 Task: Find a one-way flight from Aswan to San Jose for 4 passengers in premium economy on December 20, using British Airways, departing between 10:00 AM and 12:00 AM.
Action: Mouse moved to (280, 217)
Screenshot: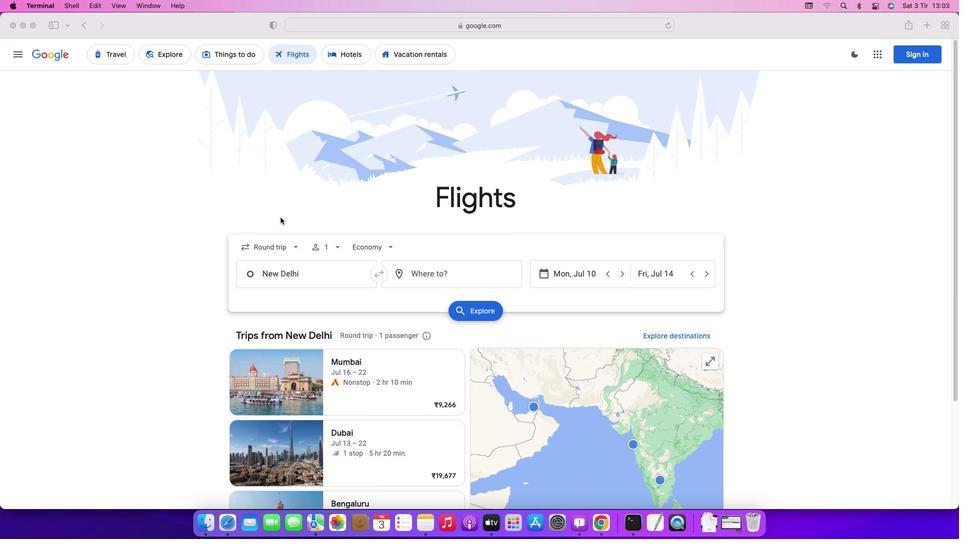 
Action: Mouse pressed left at (280, 217)
Screenshot: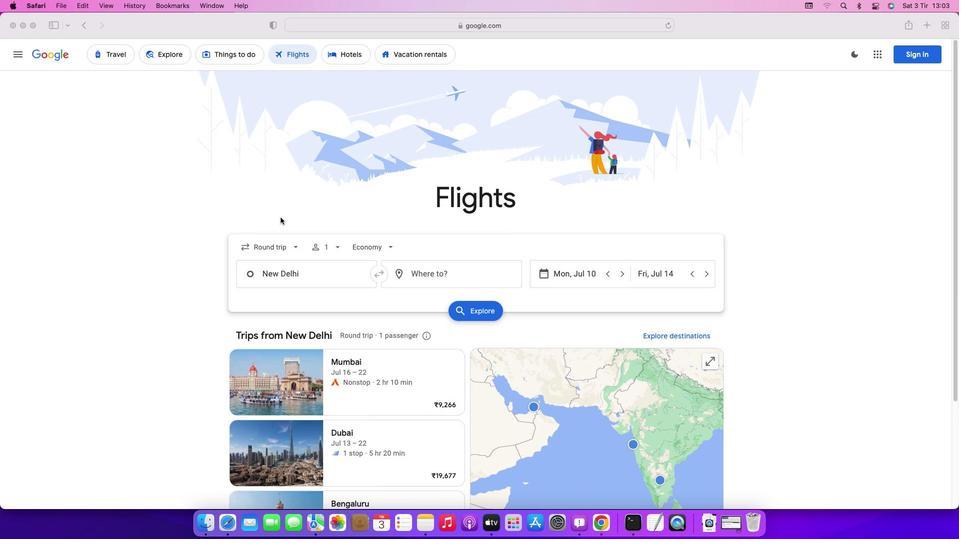 
Action: Mouse moved to (279, 243)
Screenshot: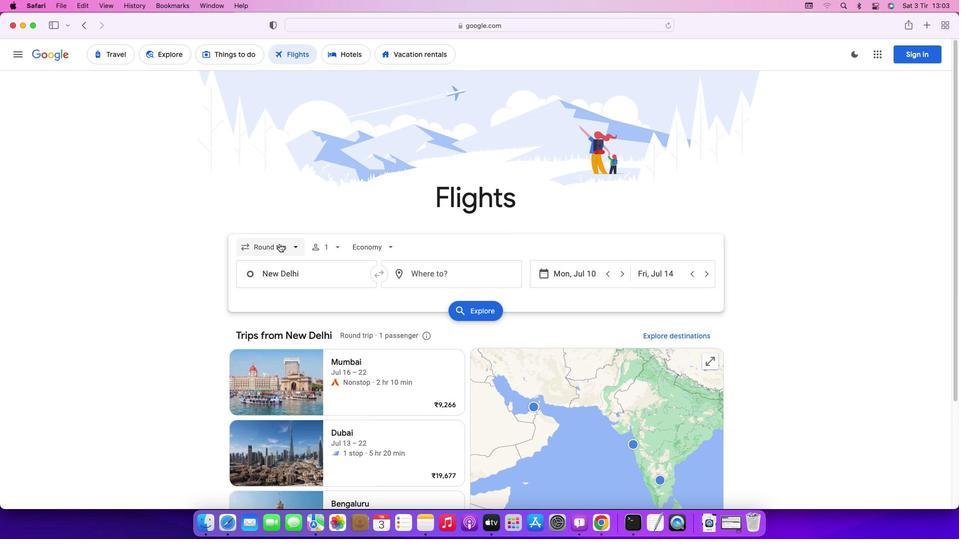 
Action: Mouse pressed left at (279, 243)
Screenshot: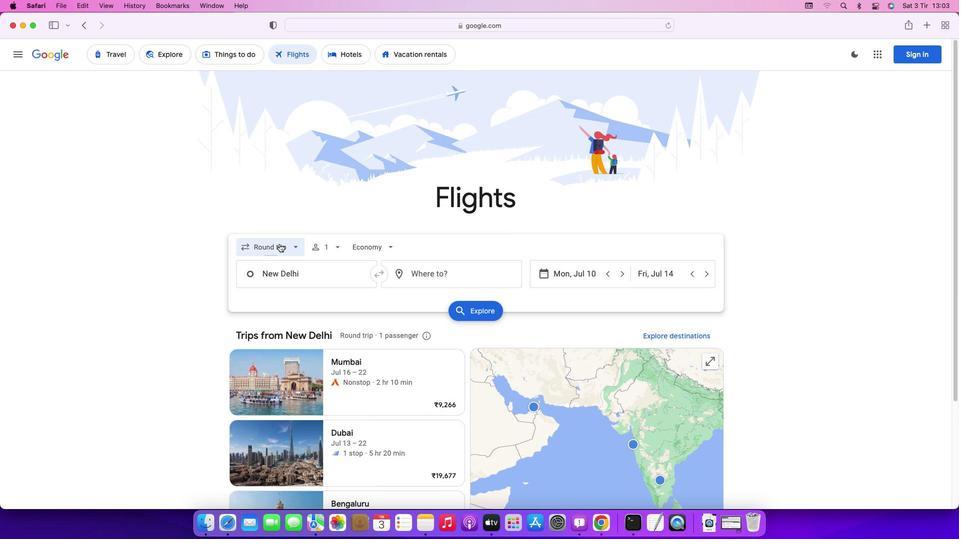 
Action: Mouse moved to (276, 297)
Screenshot: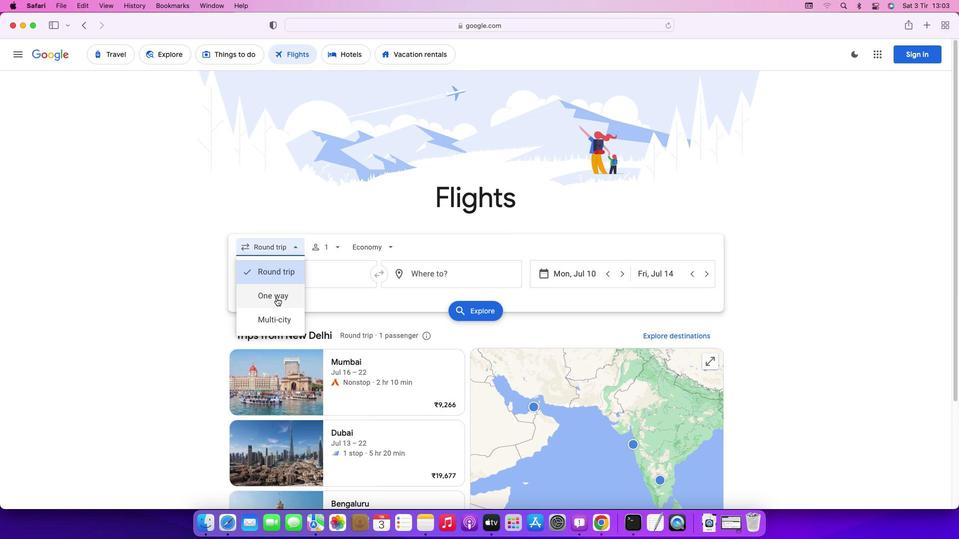 
Action: Mouse pressed left at (276, 297)
Screenshot: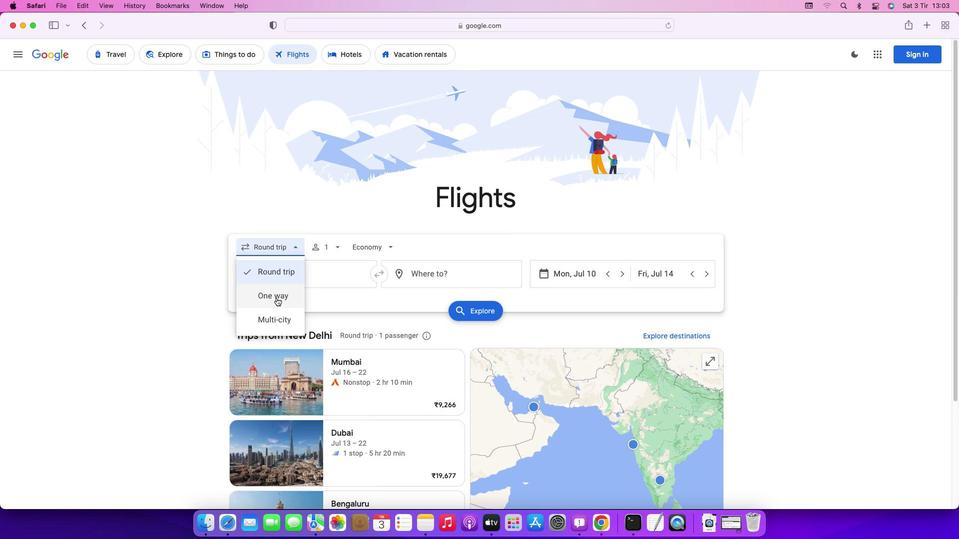 
Action: Mouse moved to (322, 247)
Screenshot: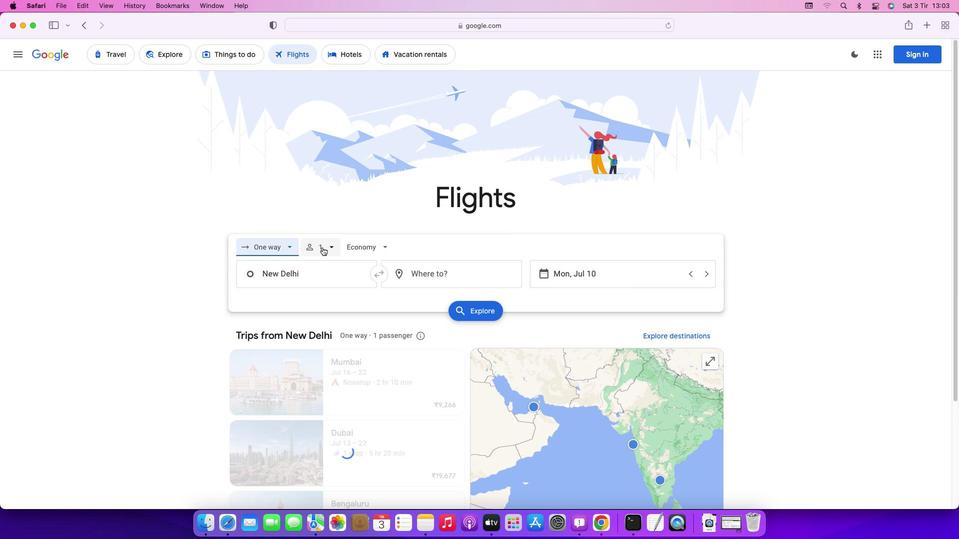 
Action: Mouse pressed left at (322, 247)
Screenshot: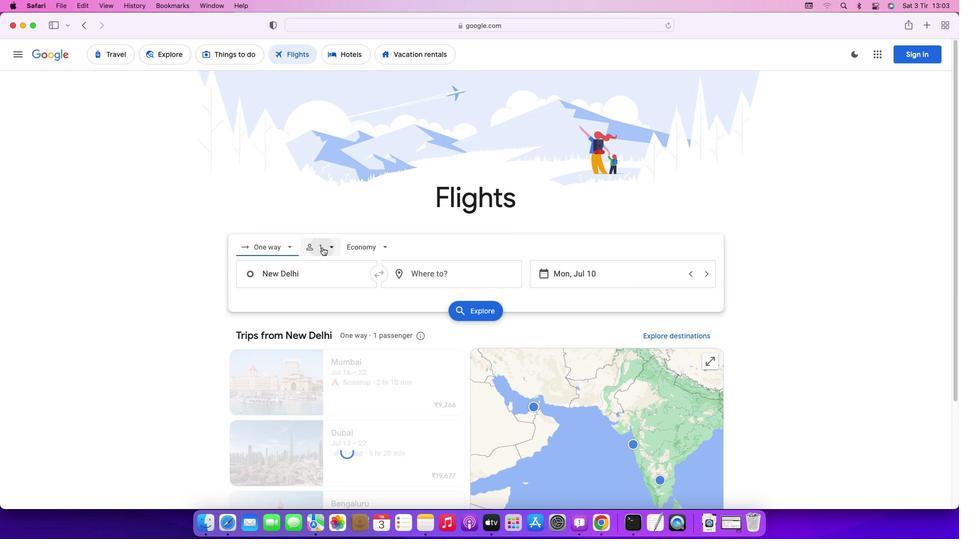 
Action: Mouse moved to (405, 272)
Screenshot: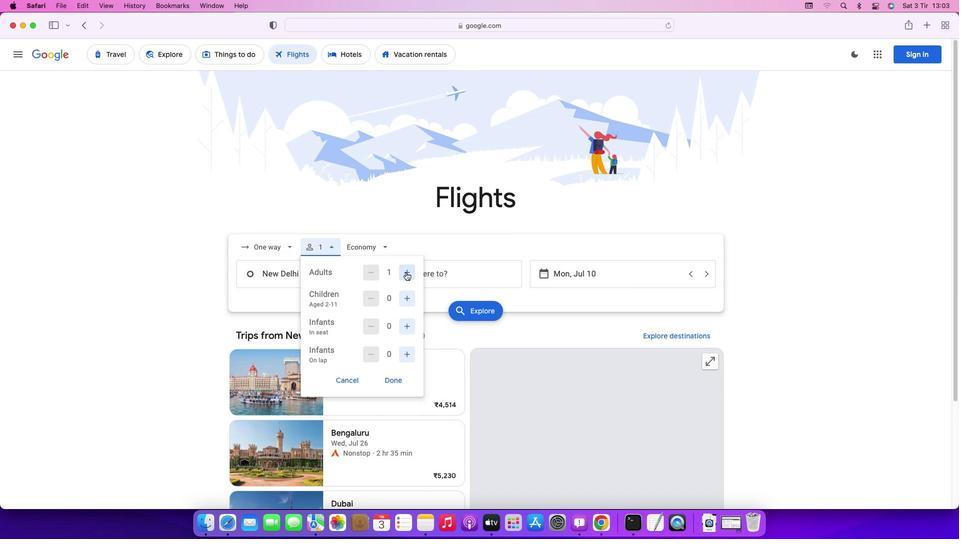 
Action: Mouse pressed left at (405, 272)
Screenshot: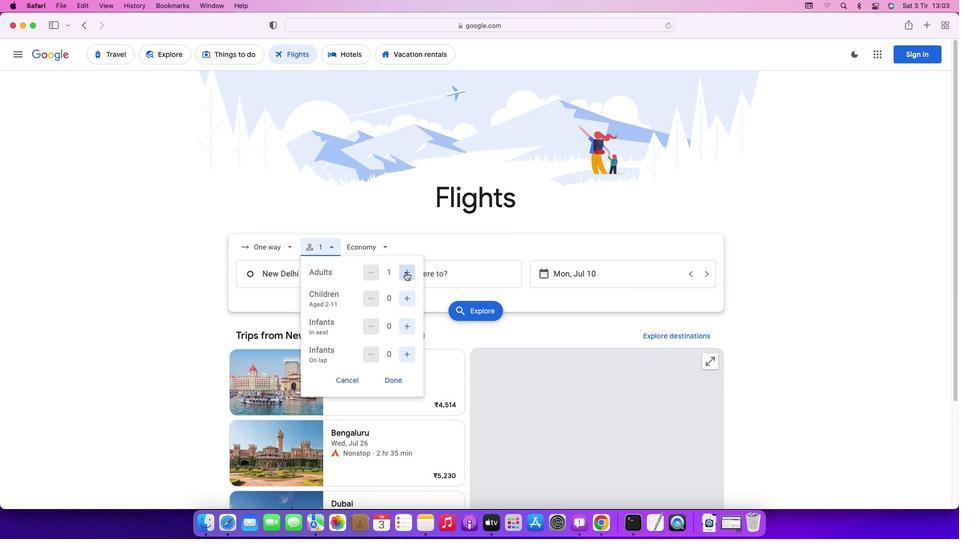 
Action: Mouse moved to (407, 298)
Screenshot: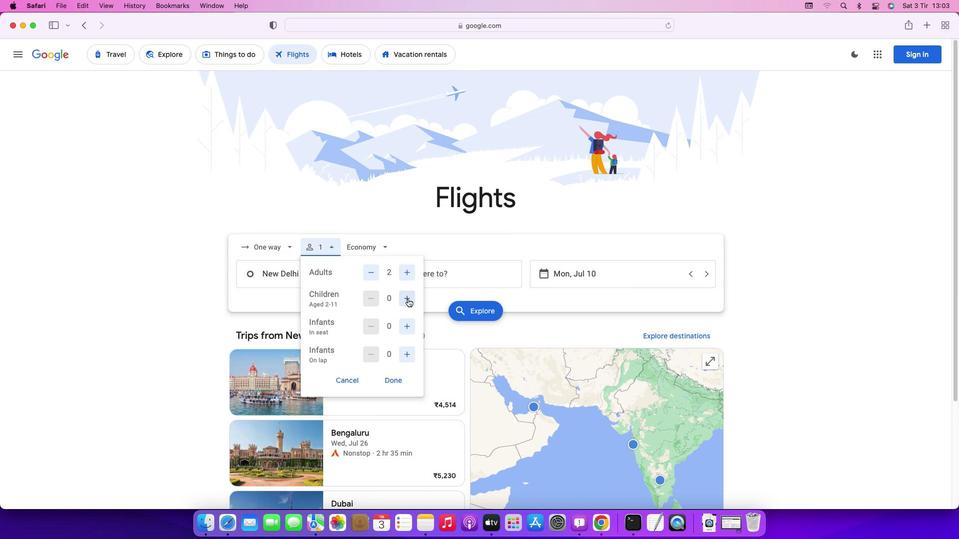
Action: Mouse pressed left at (407, 298)
Screenshot: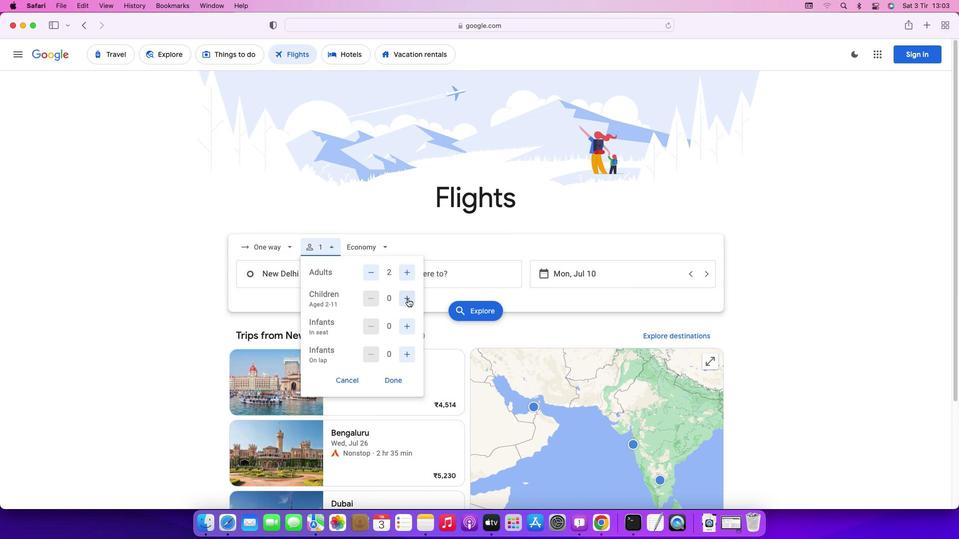 
Action: Mouse pressed left at (407, 298)
Screenshot: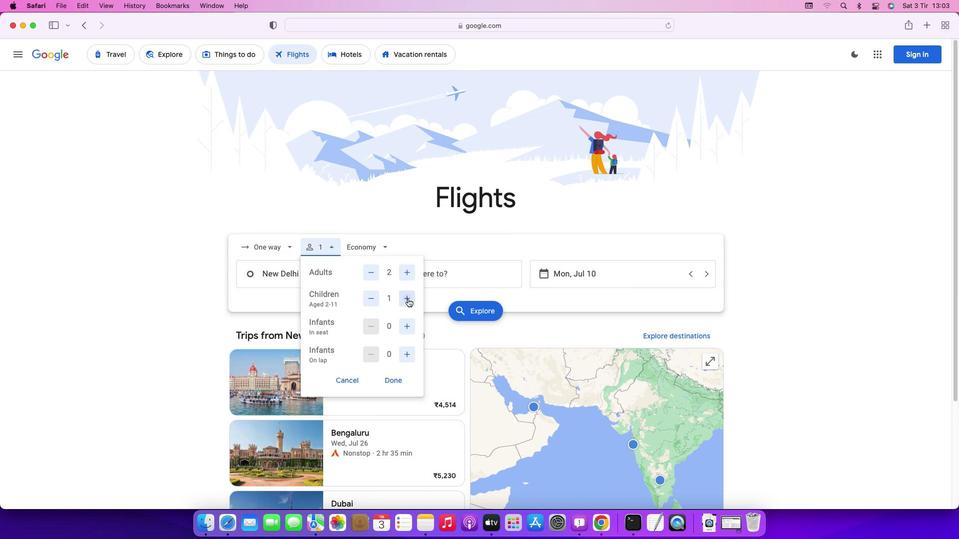 
Action: Mouse moved to (397, 383)
Screenshot: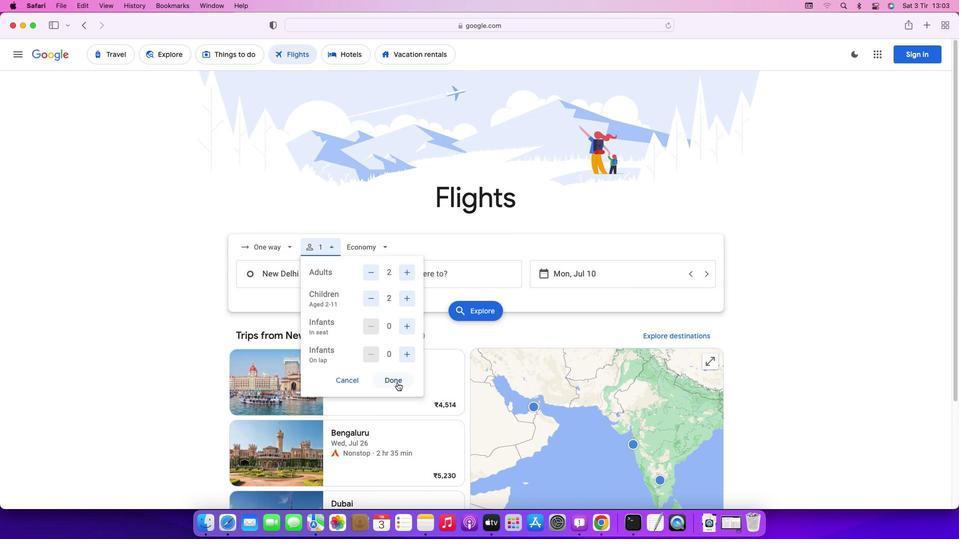 
Action: Mouse pressed left at (397, 383)
Screenshot: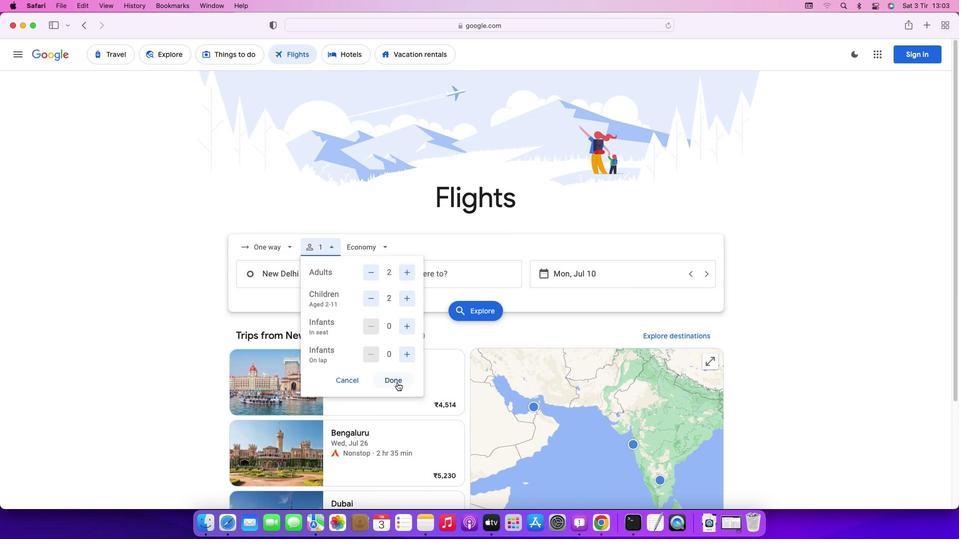 
Action: Mouse moved to (375, 253)
Screenshot: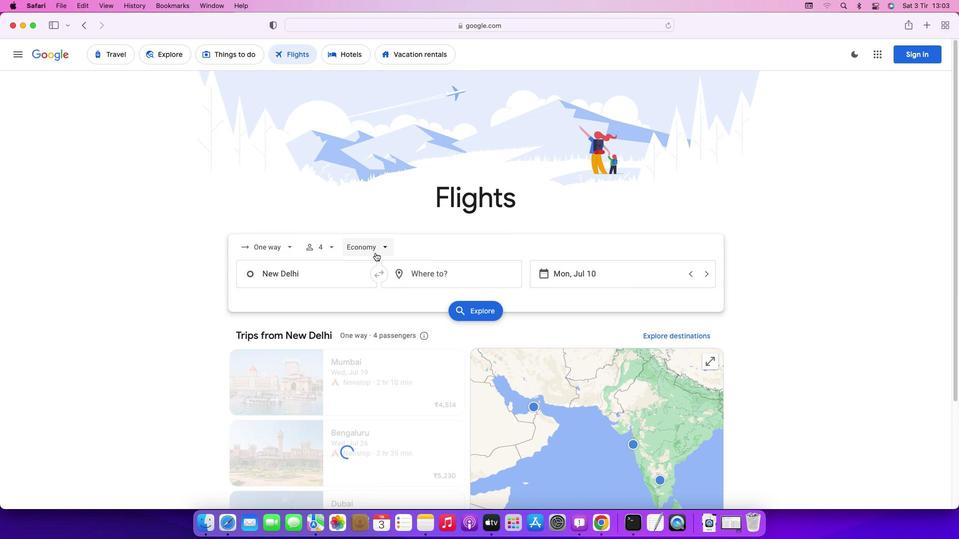 
Action: Mouse pressed left at (375, 253)
Screenshot: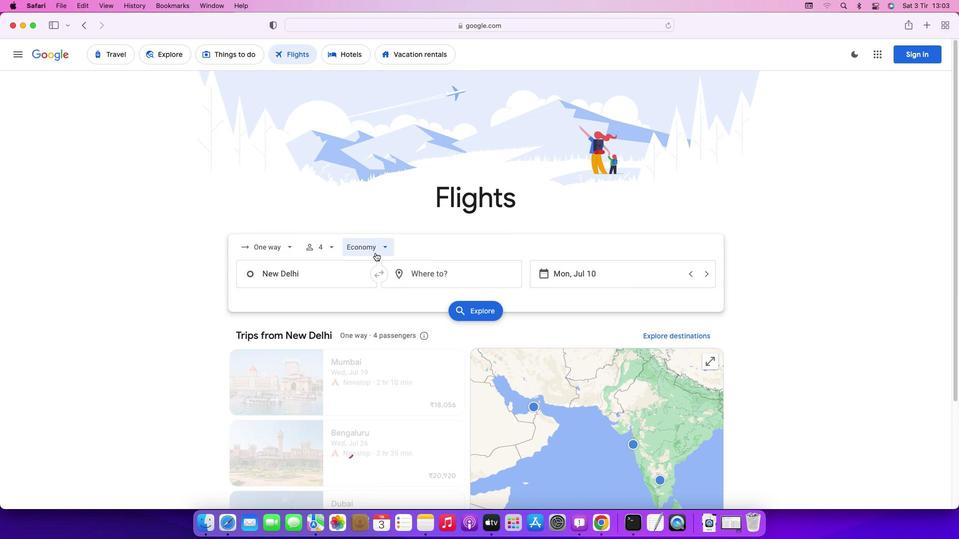
Action: Mouse moved to (388, 295)
Screenshot: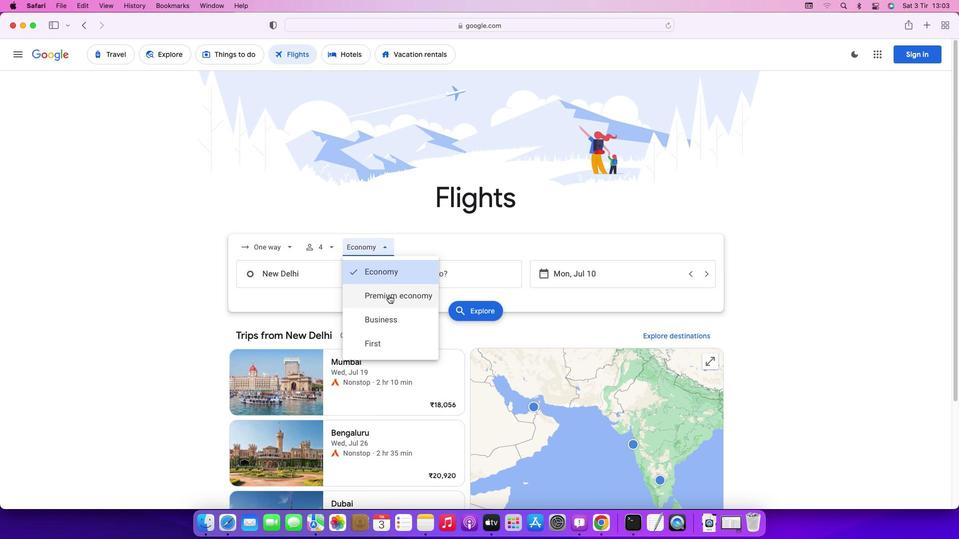 
Action: Mouse pressed left at (388, 295)
Screenshot: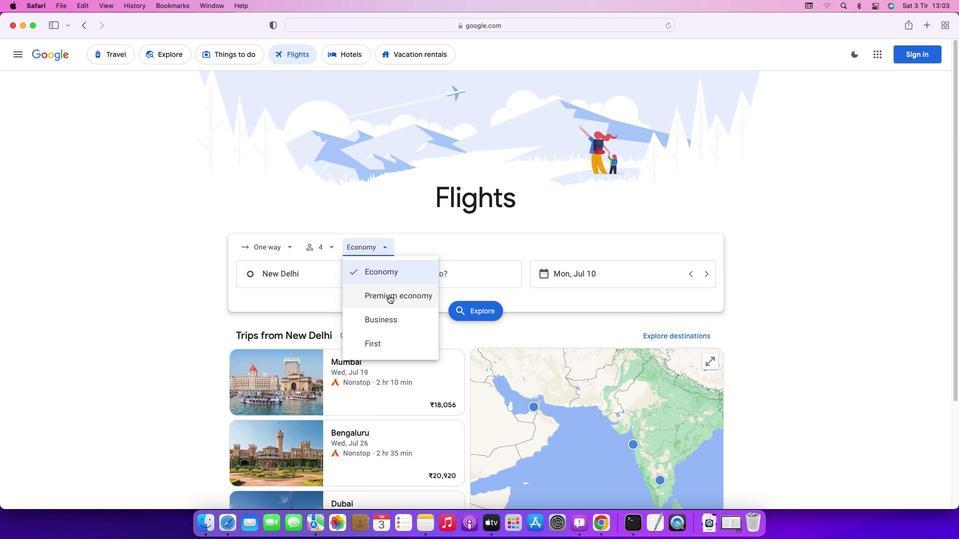 
Action: Mouse moved to (332, 272)
Screenshot: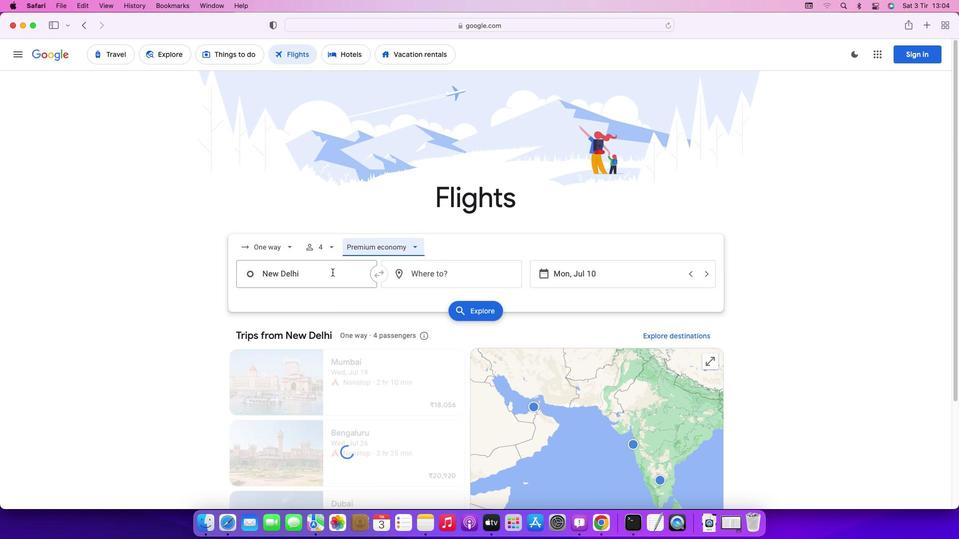 
Action: Mouse pressed left at (332, 272)
Screenshot: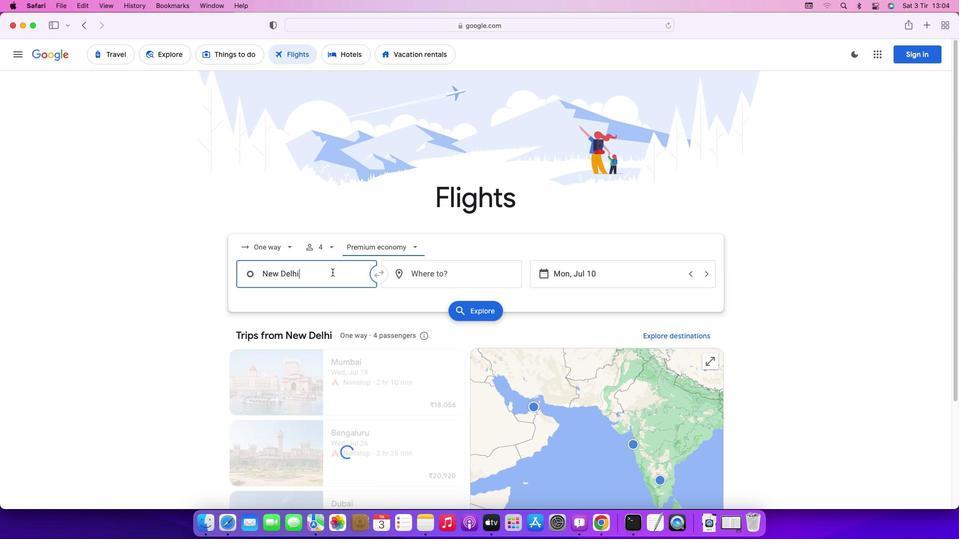 
Action: Key pressed Key.backspaceKey.caps_lock'A'Key.caps_lock's''w''a''n'Key.enter
Screenshot: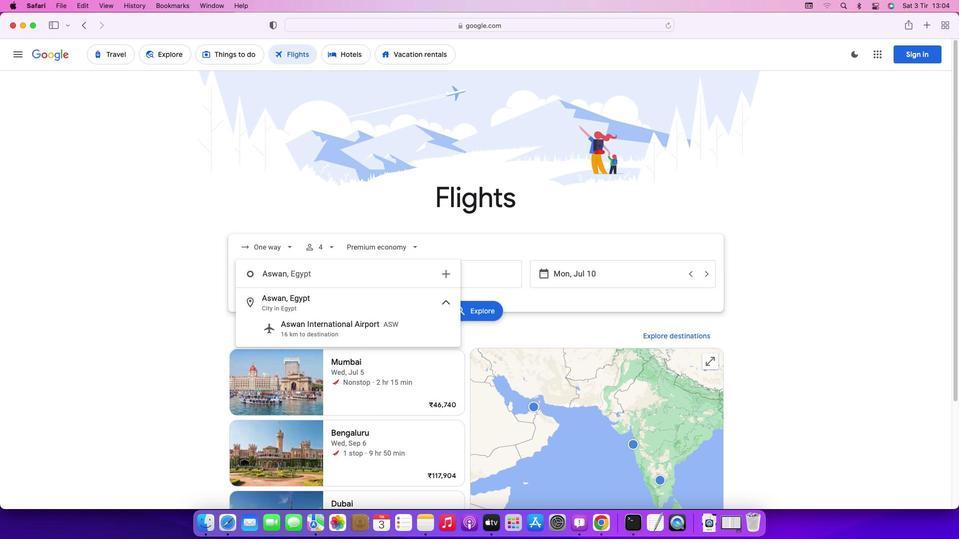 
Action: Mouse moved to (415, 275)
Screenshot: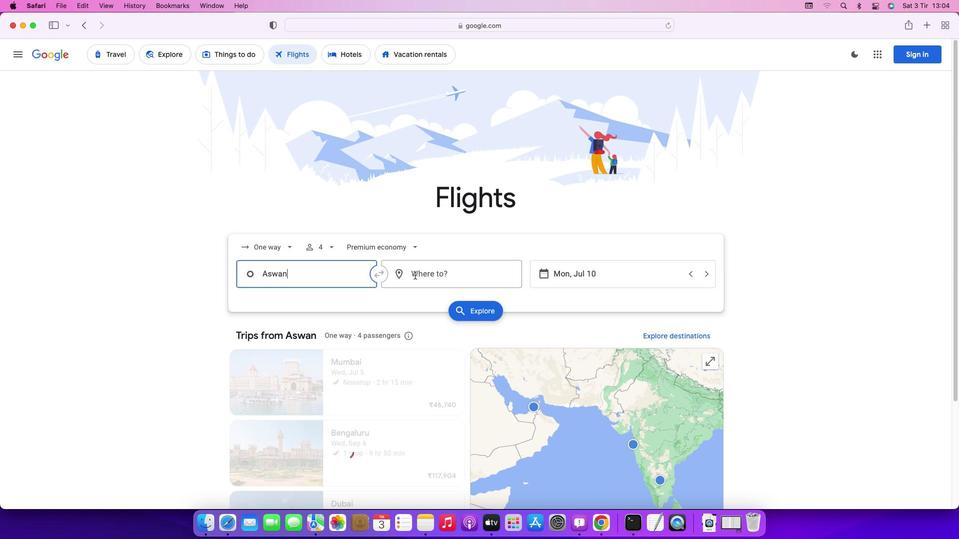 
Action: Mouse pressed left at (415, 275)
Screenshot: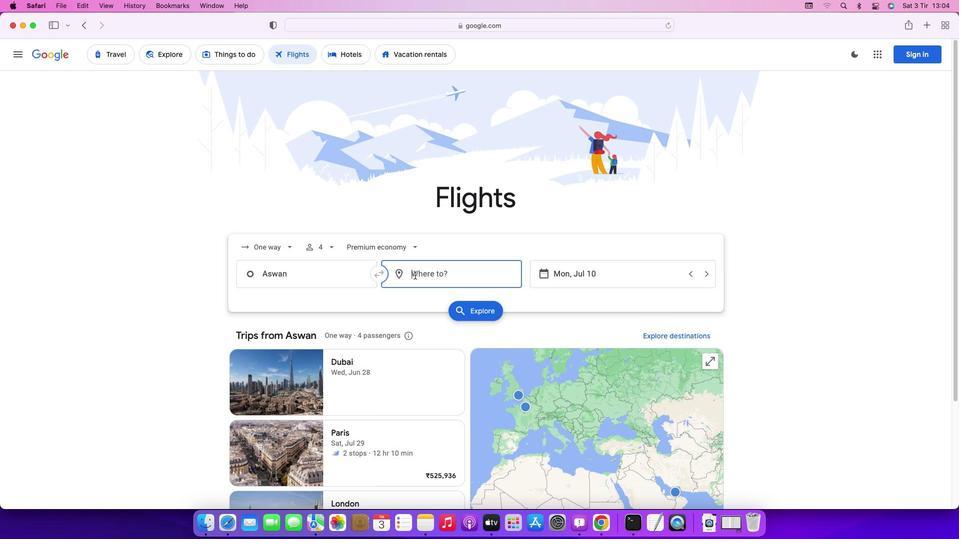 
Action: Key pressed Key.caps_lock'S'Key.caps_lock'a''n'Key.spaceKey.caps_lock'J'Key.caps_lock'o''s''e'Key.enter
Screenshot: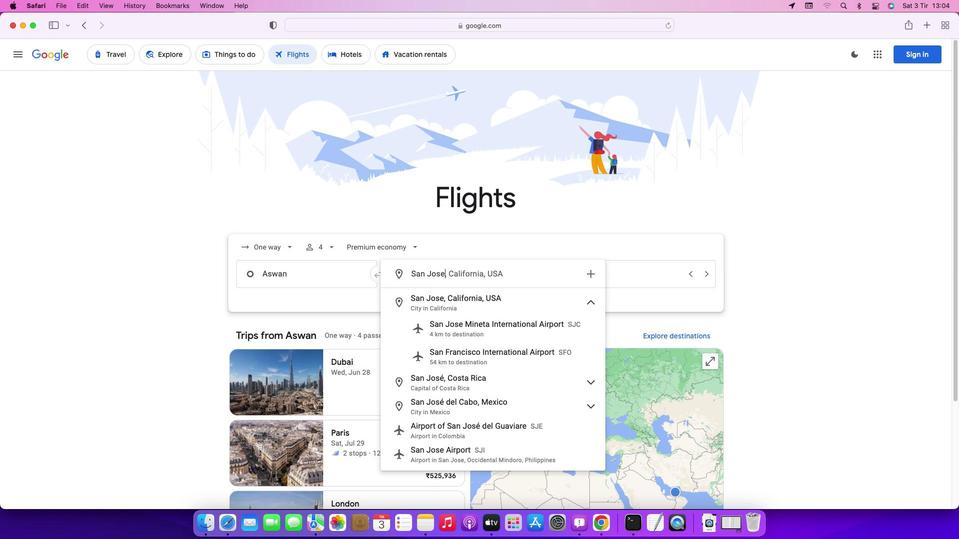 
Action: Mouse moved to (609, 278)
Screenshot: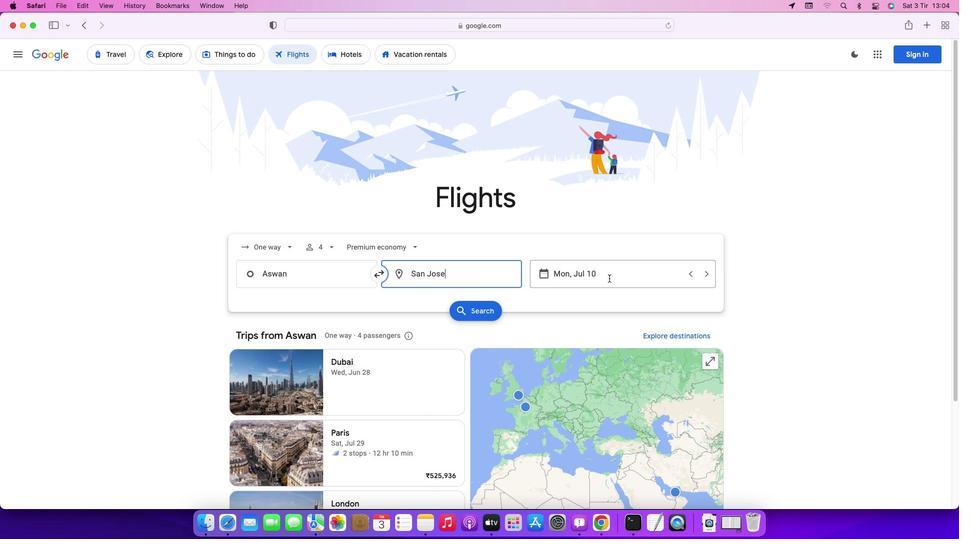 
Action: Mouse pressed left at (609, 278)
Screenshot: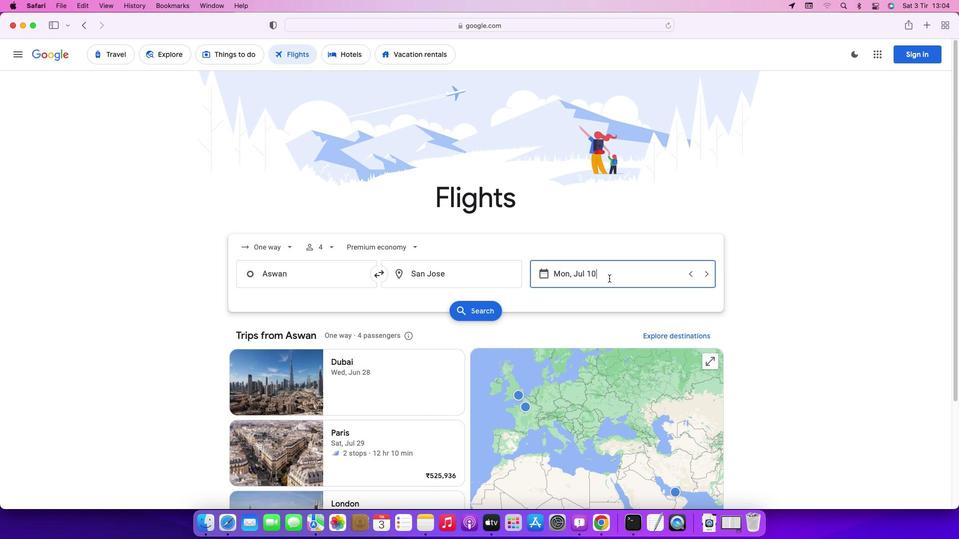 
Action: Mouse moved to (726, 377)
Screenshot: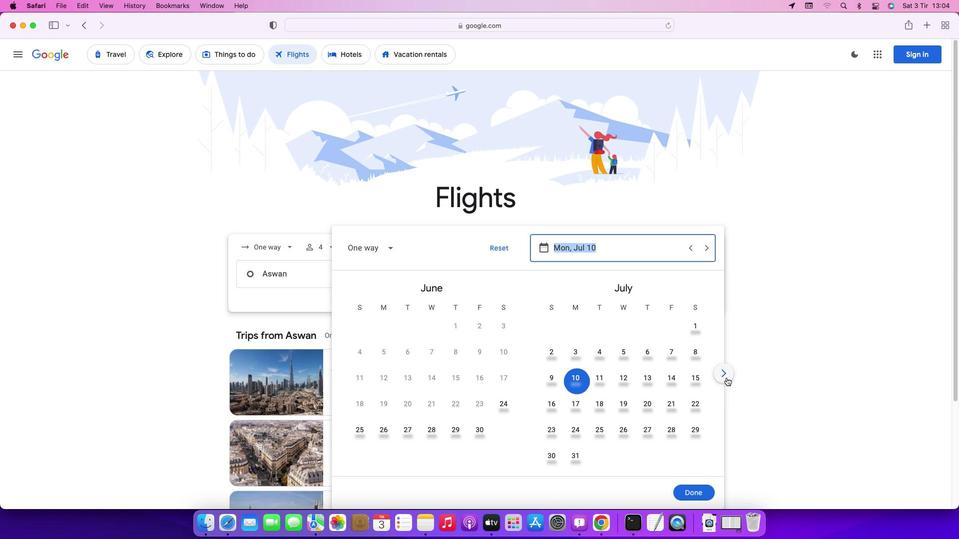 
Action: Mouse pressed left at (726, 377)
Screenshot: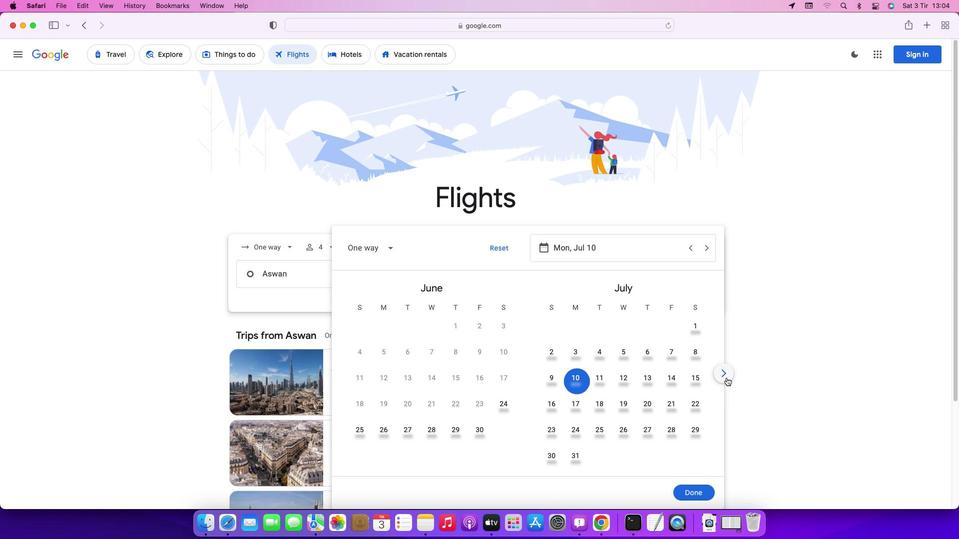 
Action: Mouse moved to (723, 371)
Screenshot: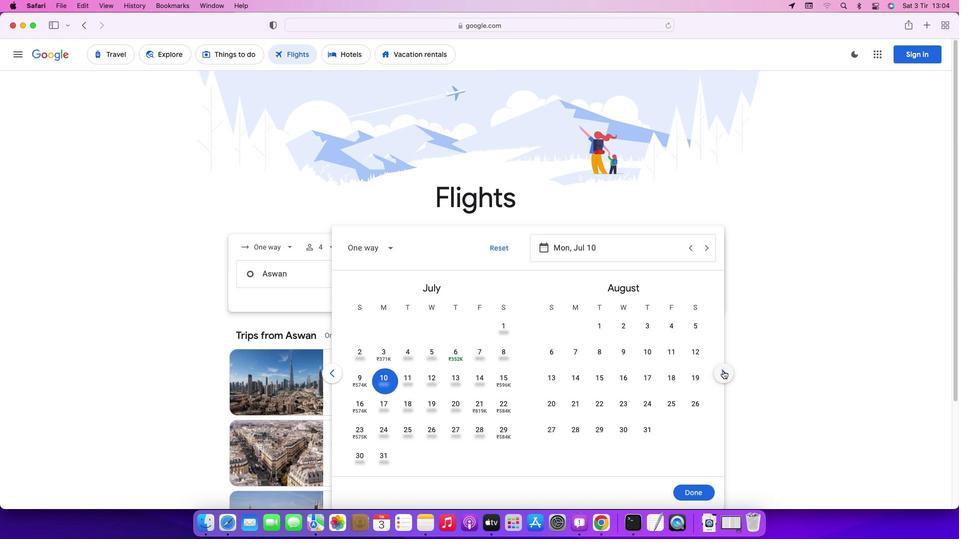 
Action: Mouse pressed left at (723, 371)
Screenshot: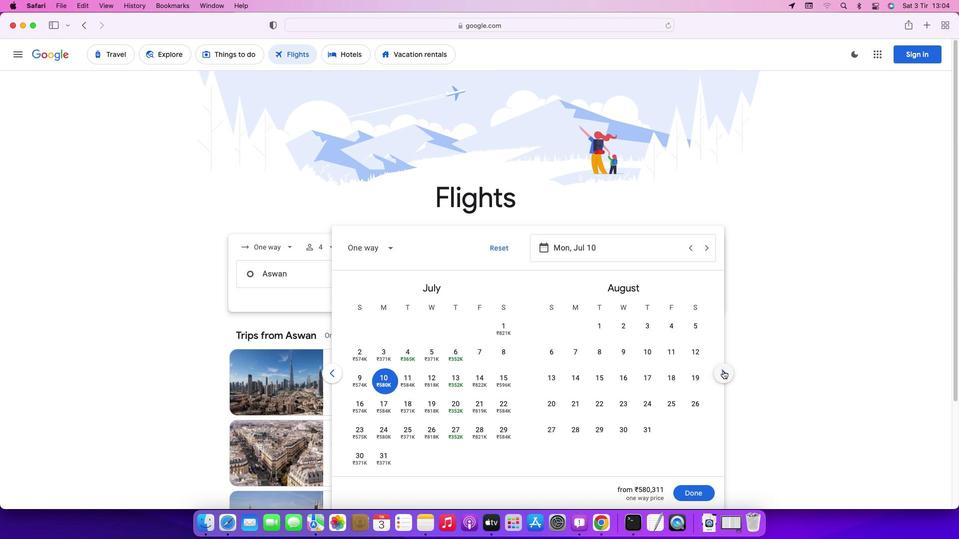 
Action: Mouse pressed left at (723, 371)
Screenshot: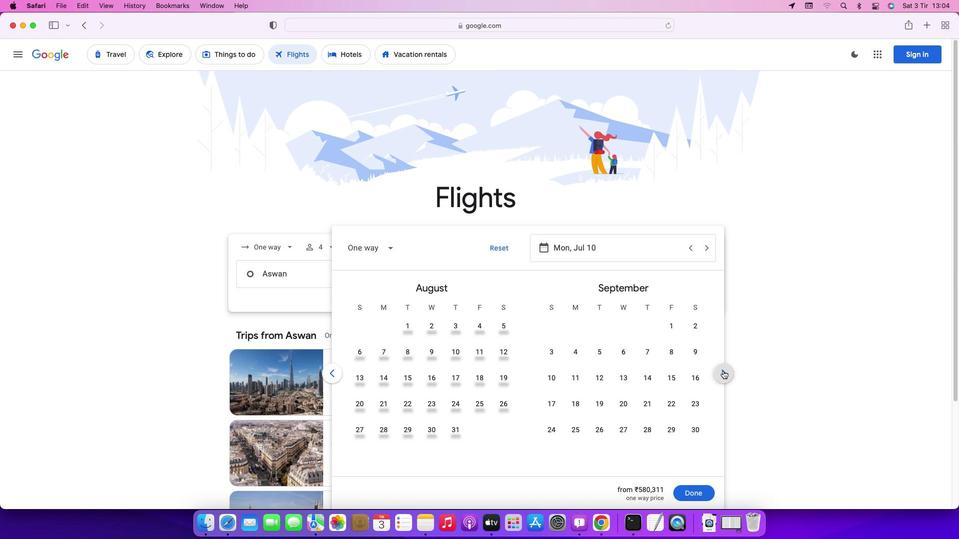 
Action: Mouse pressed left at (723, 371)
Screenshot: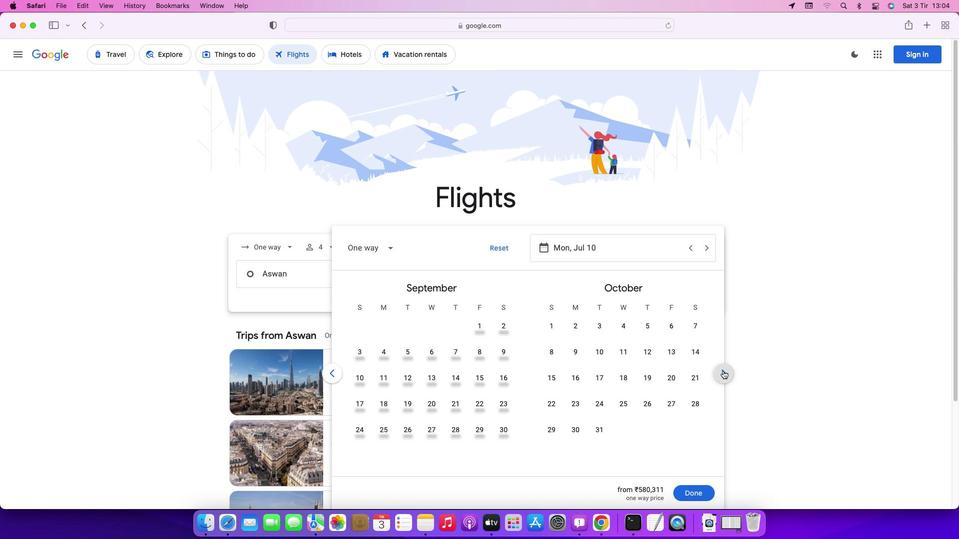 
Action: Mouse pressed left at (723, 371)
Screenshot: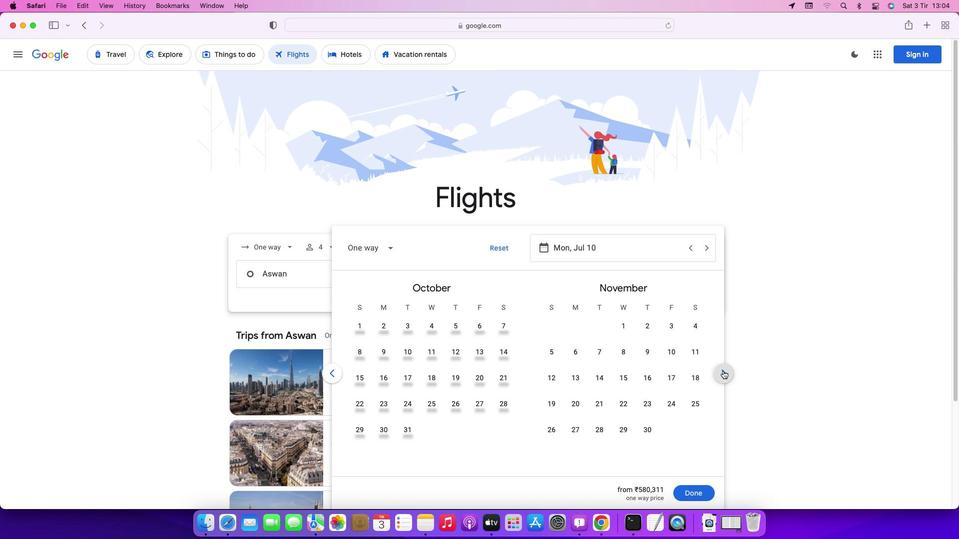 
Action: Mouse moved to (625, 401)
Screenshot: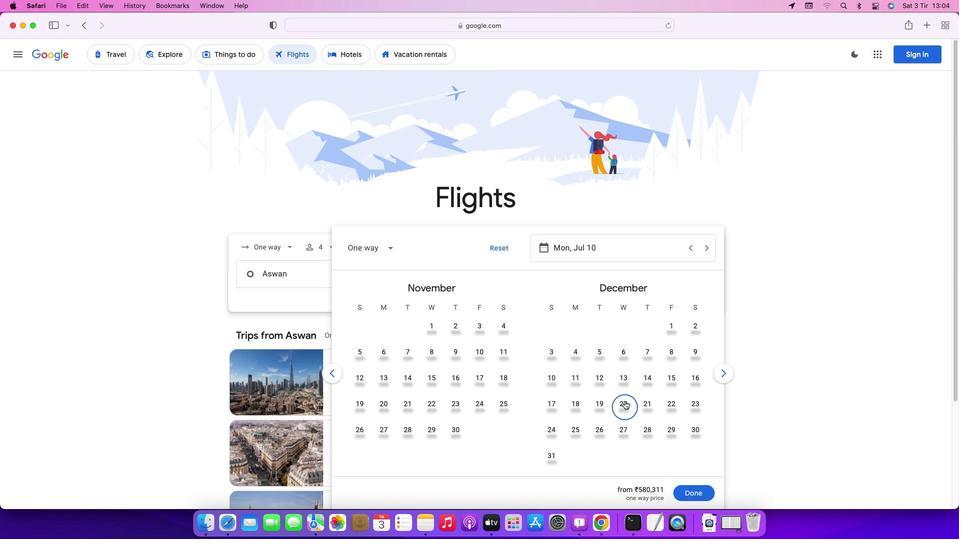 
Action: Mouse pressed left at (625, 401)
Screenshot: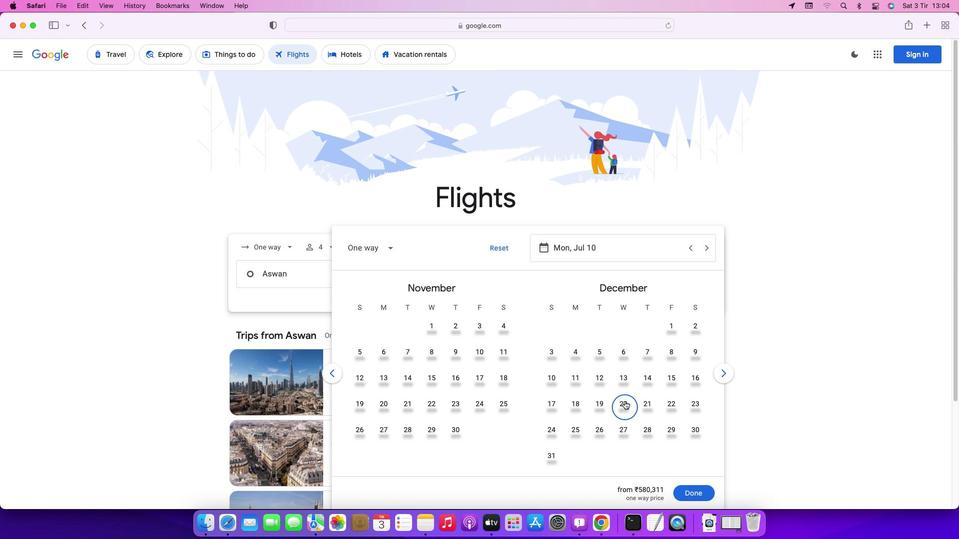 
Action: Mouse moved to (699, 489)
Screenshot: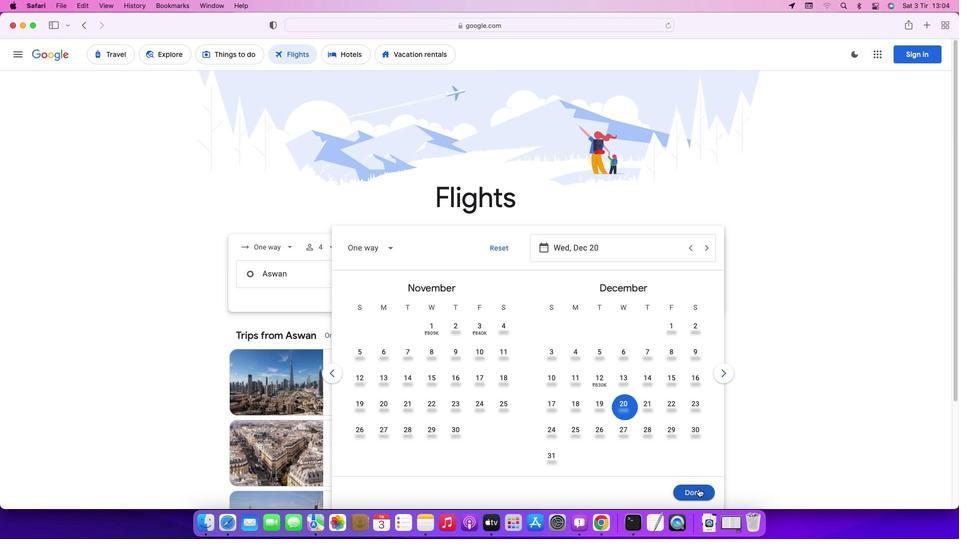 
Action: Mouse pressed left at (699, 489)
Screenshot: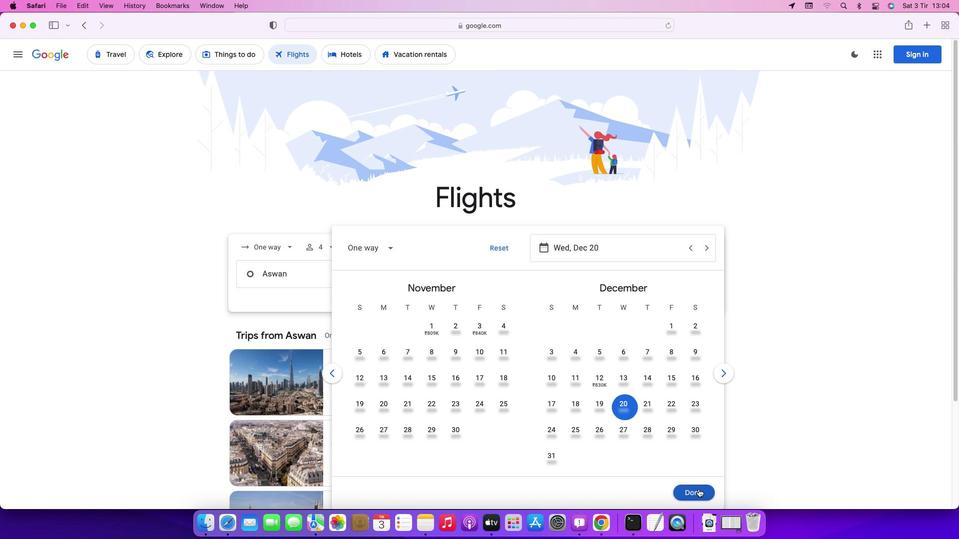 
Action: Mouse moved to (471, 314)
Screenshot: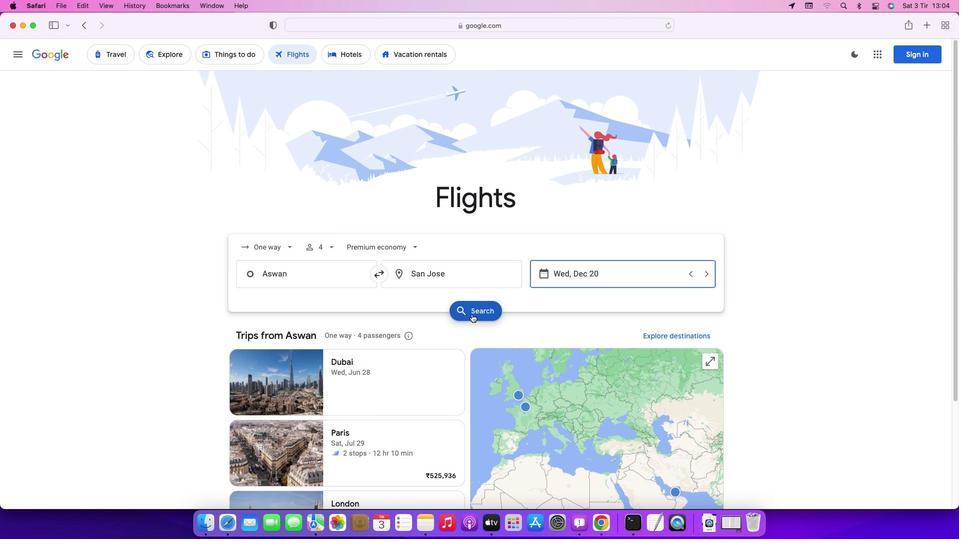 
Action: Mouse pressed left at (471, 314)
Screenshot: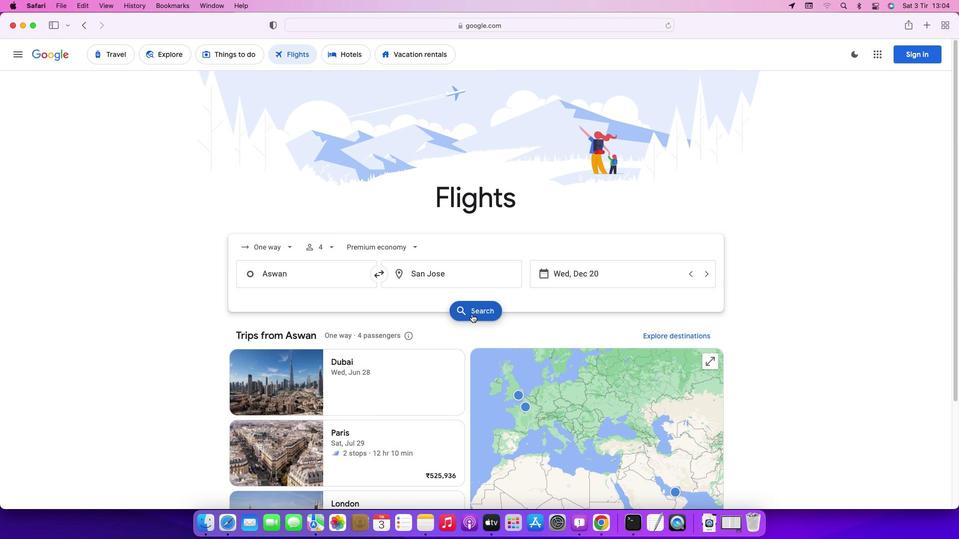
Action: Mouse moved to (306, 148)
Screenshot: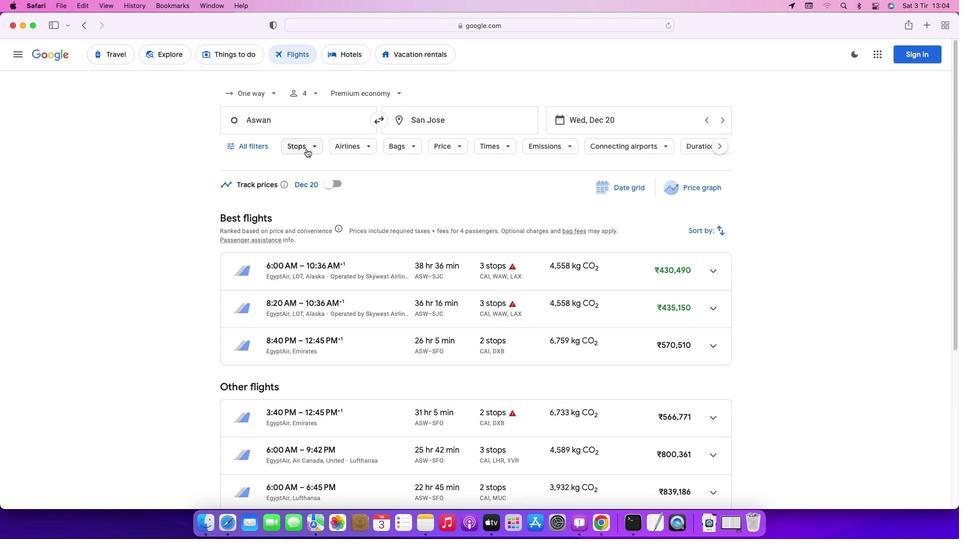 
Action: Mouse pressed left at (306, 148)
Screenshot: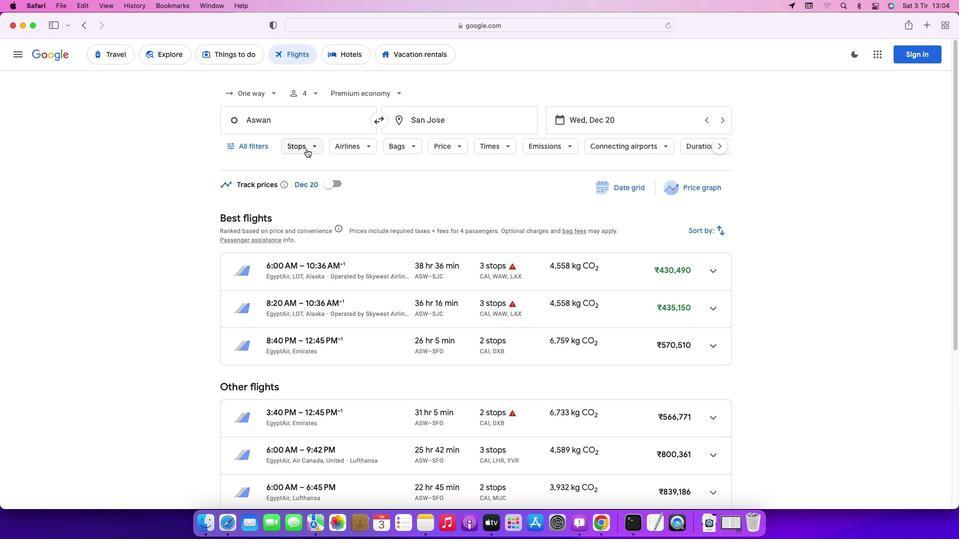 
Action: Mouse moved to (304, 195)
Screenshot: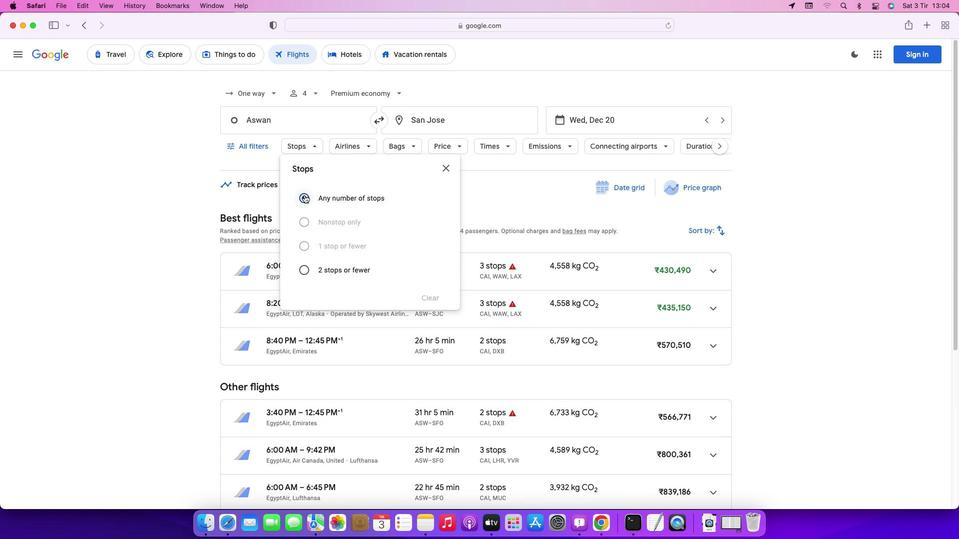 
Action: Mouse pressed left at (304, 195)
Screenshot: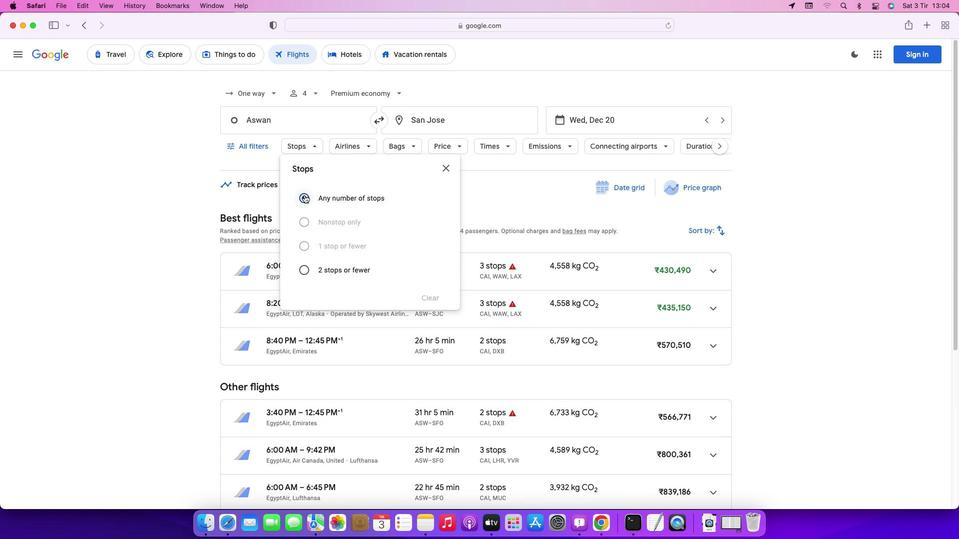 
Action: Mouse moved to (349, 148)
Screenshot: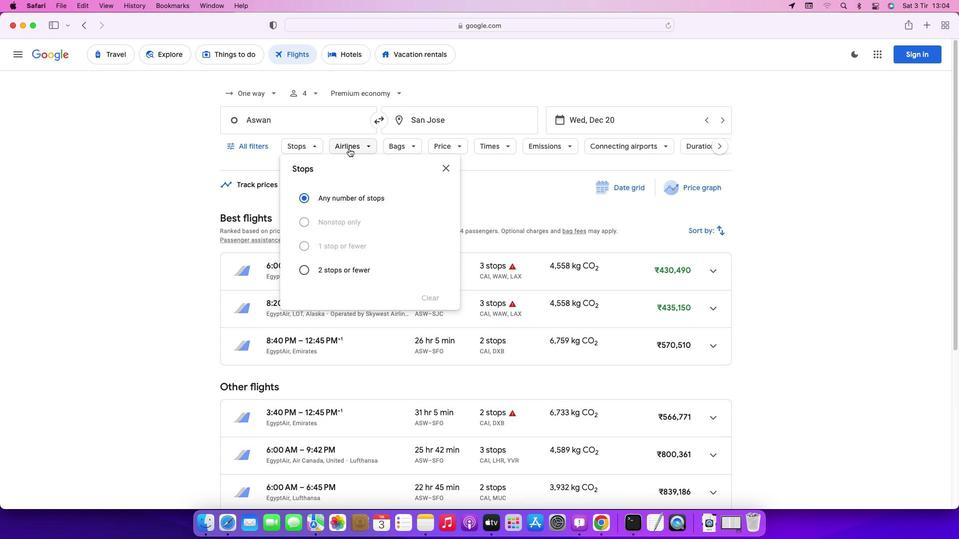 
Action: Mouse pressed left at (349, 148)
Screenshot: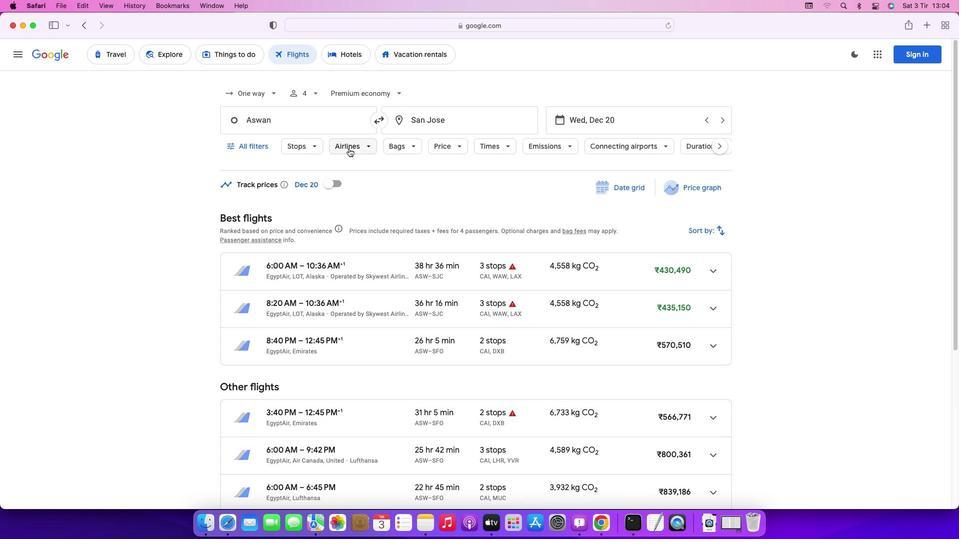 
Action: Mouse moved to (479, 198)
Screenshot: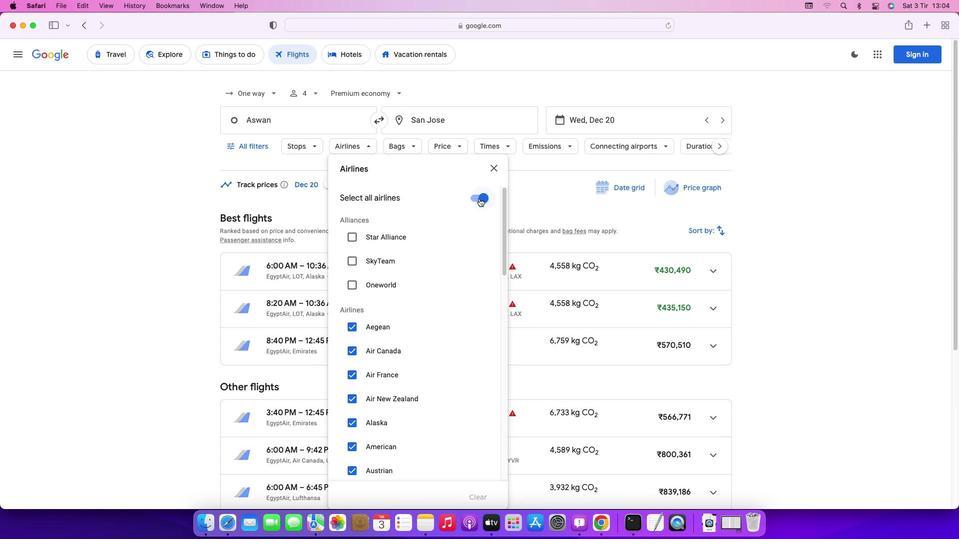 
Action: Mouse pressed left at (479, 198)
Screenshot: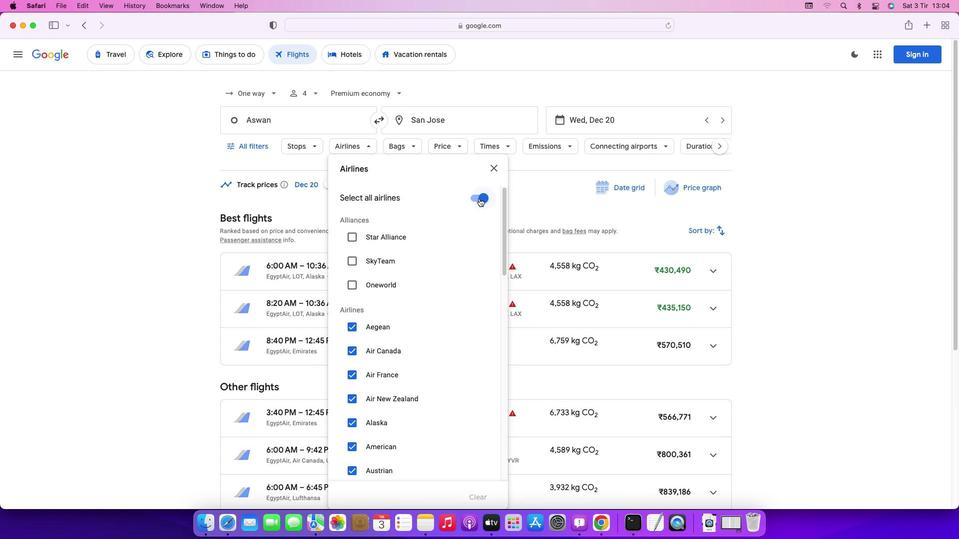 
Action: Mouse moved to (436, 311)
Screenshot: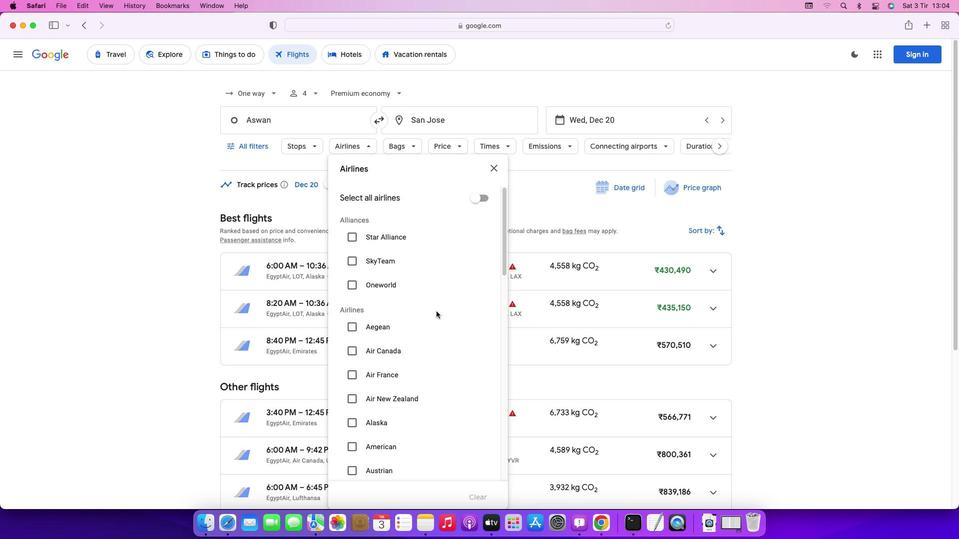 
Action: Mouse scrolled (436, 311) with delta (0, 0)
Screenshot: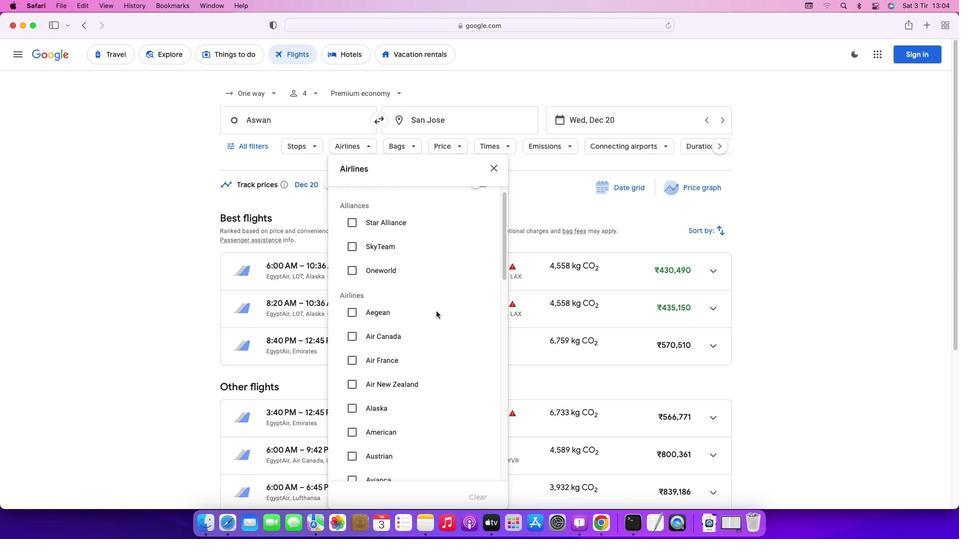 
Action: Mouse scrolled (436, 311) with delta (0, 0)
Screenshot: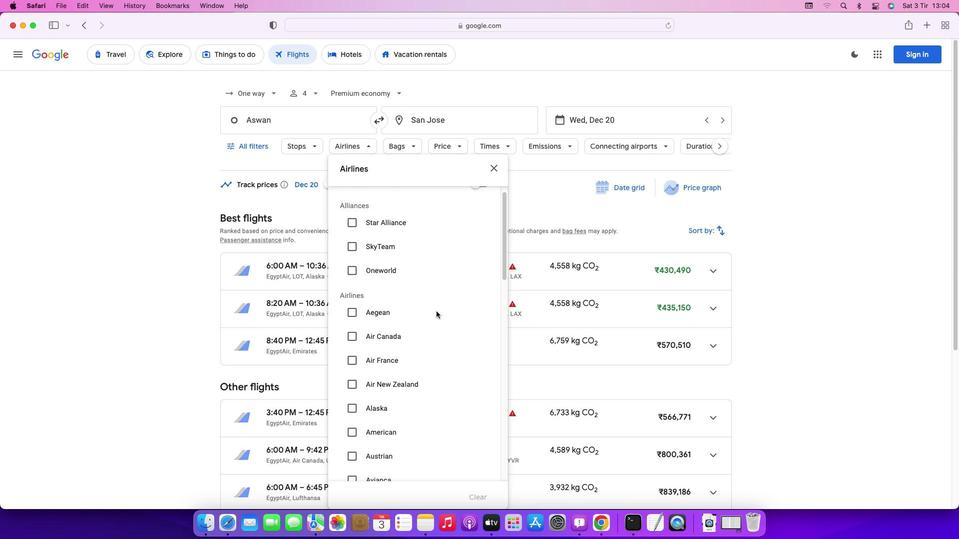 
Action: Mouse scrolled (436, 311) with delta (0, 0)
Screenshot: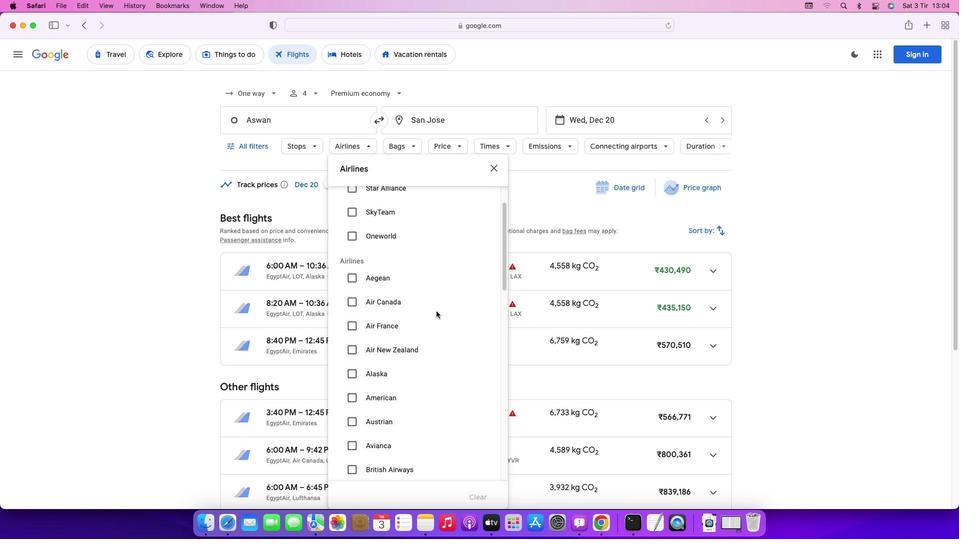 
Action: Mouse scrolled (436, 311) with delta (0, 0)
Screenshot: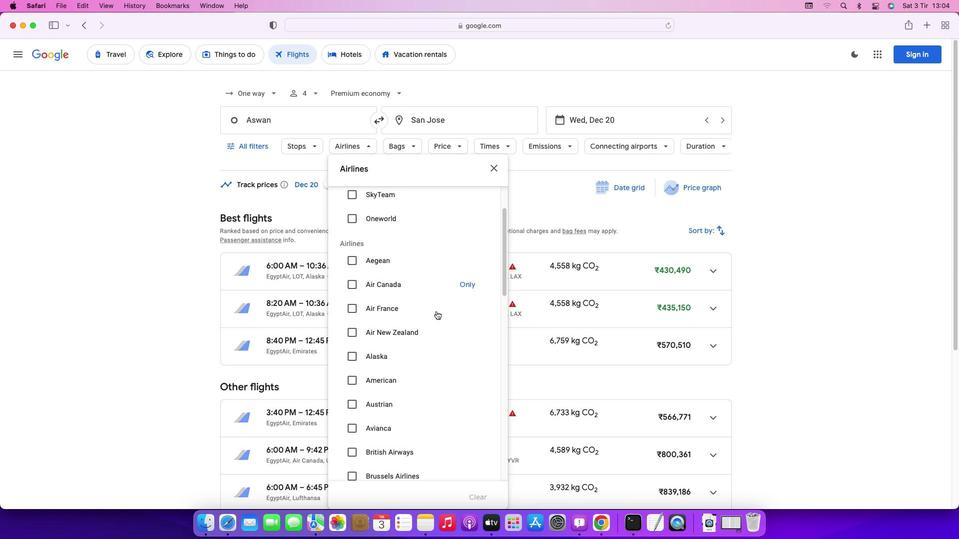 
Action: Mouse scrolled (436, 311) with delta (0, 0)
Screenshot: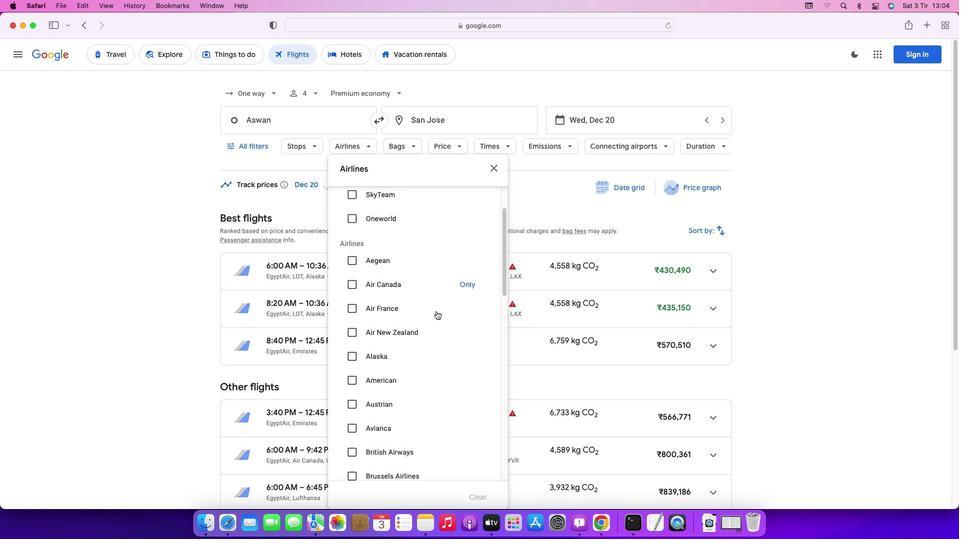 
Action: Mouse moved to (354, 451)
Screenshot: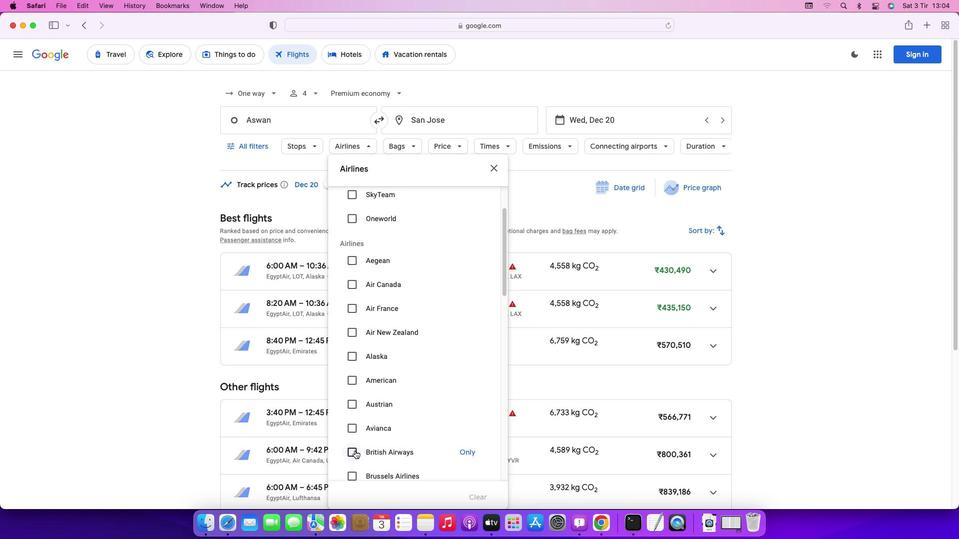 
Action: Mouse pressed left at (354, 451)
Screenshot: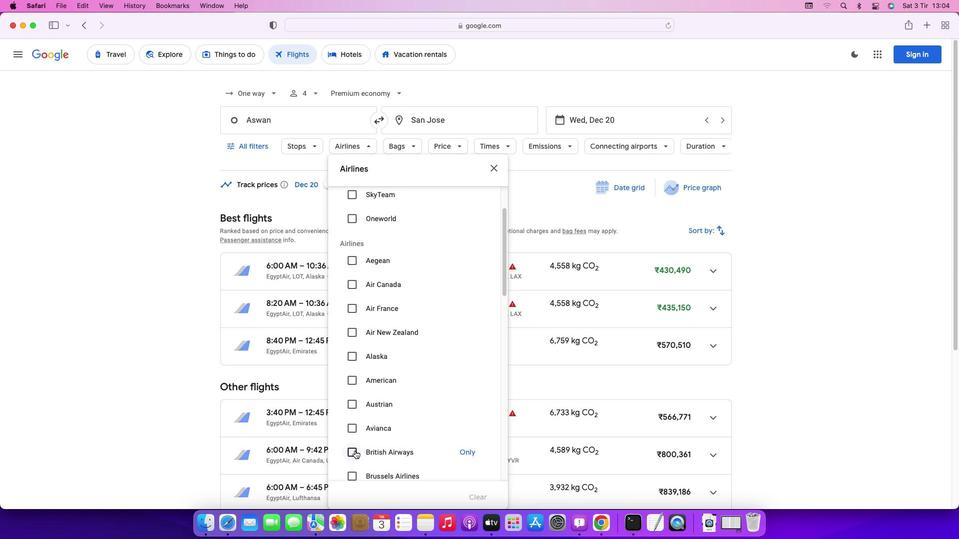 
Action: Mouse moved to (528, 147)
Screenshot: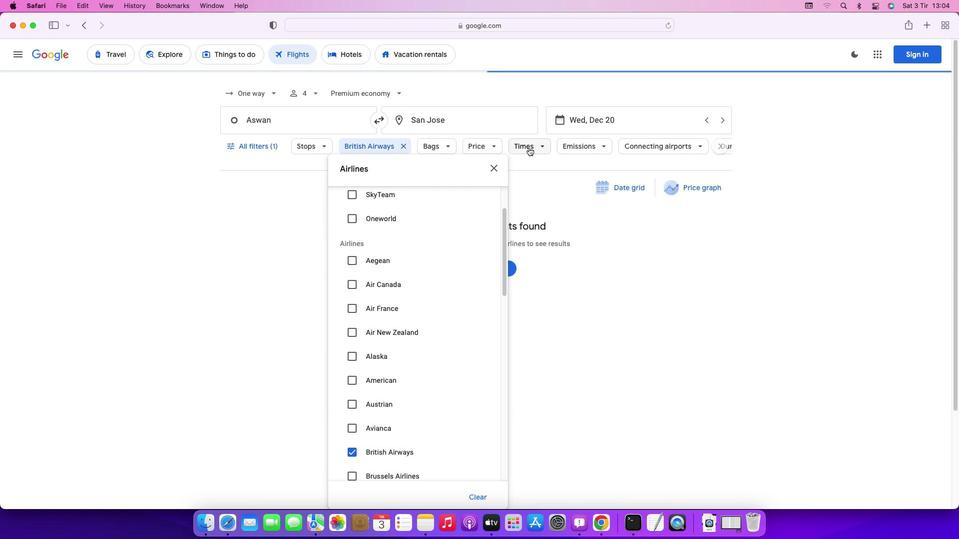 
Action: Mouse pressed left at (528, 147)
Screenshot: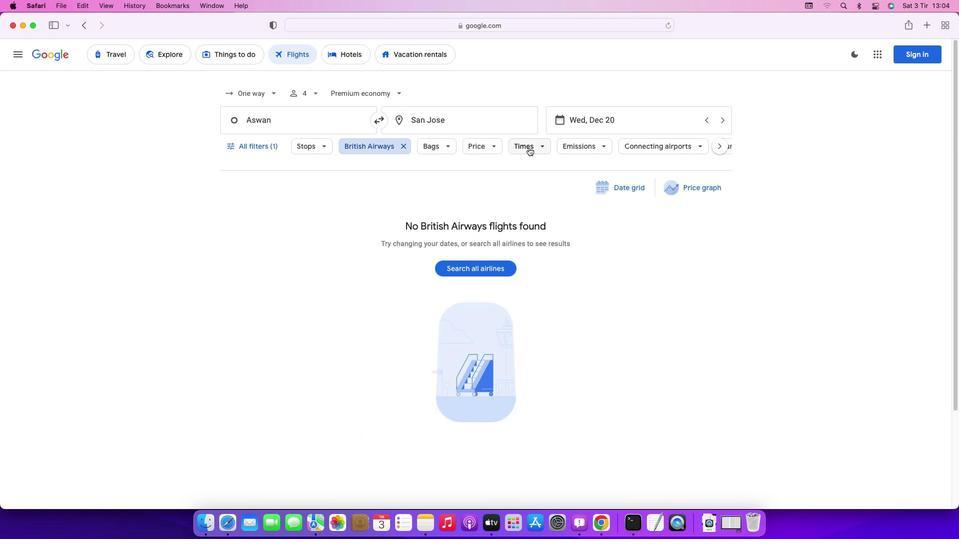 
Action: Mouse moved to (524, 240)
Screenshot: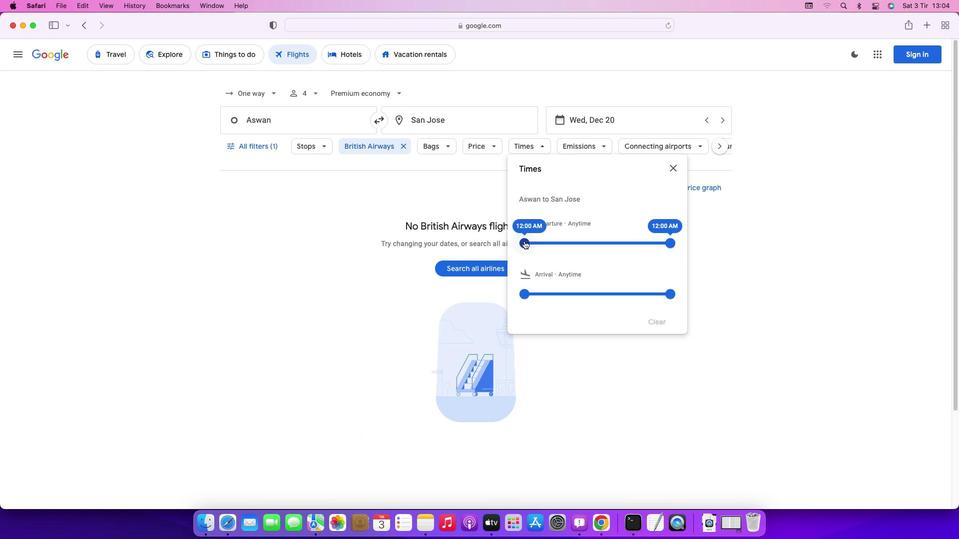 
Action: Mouse pressed left at (524, 240)
Screenshot: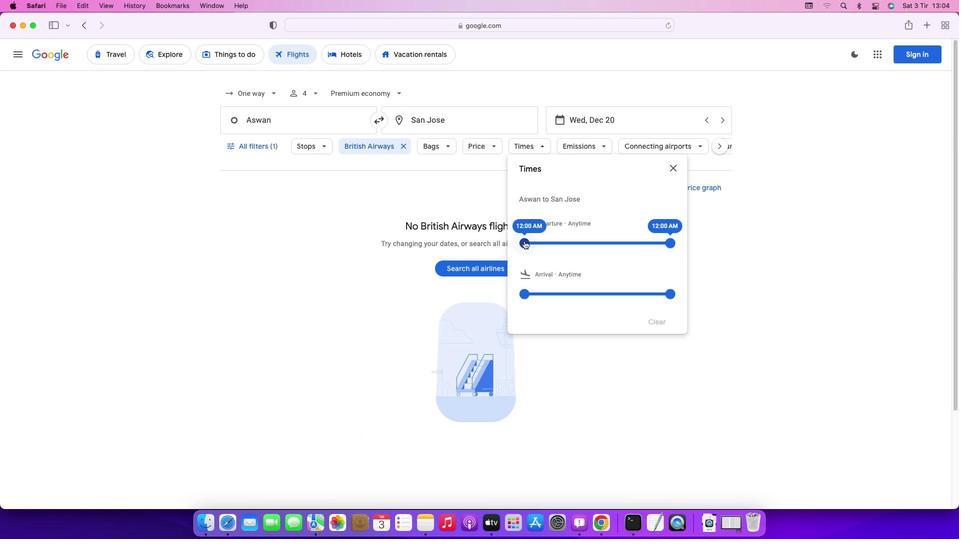 
Action: Mouse moved to (670, 240)
Screenshot: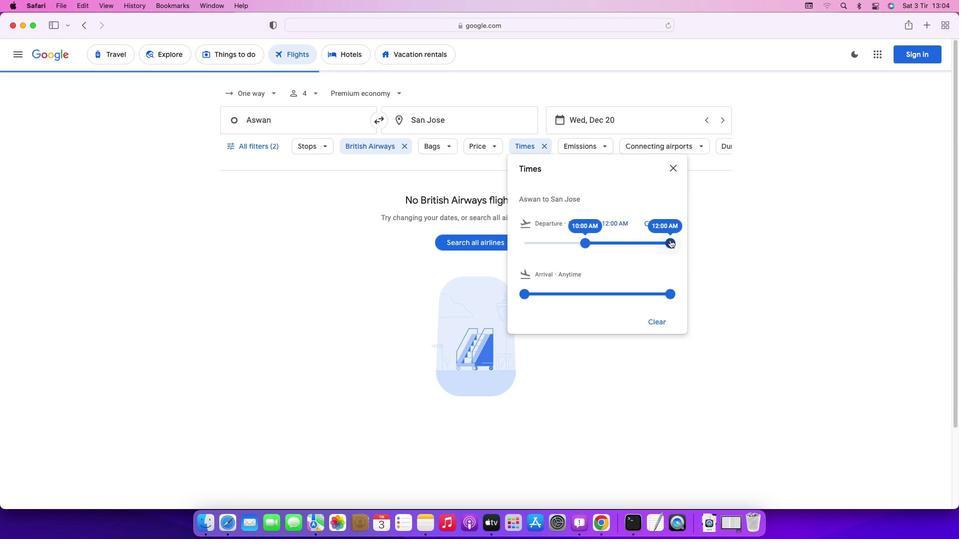 
Action: Mouse pressed left at (670, 240)
Screenshot: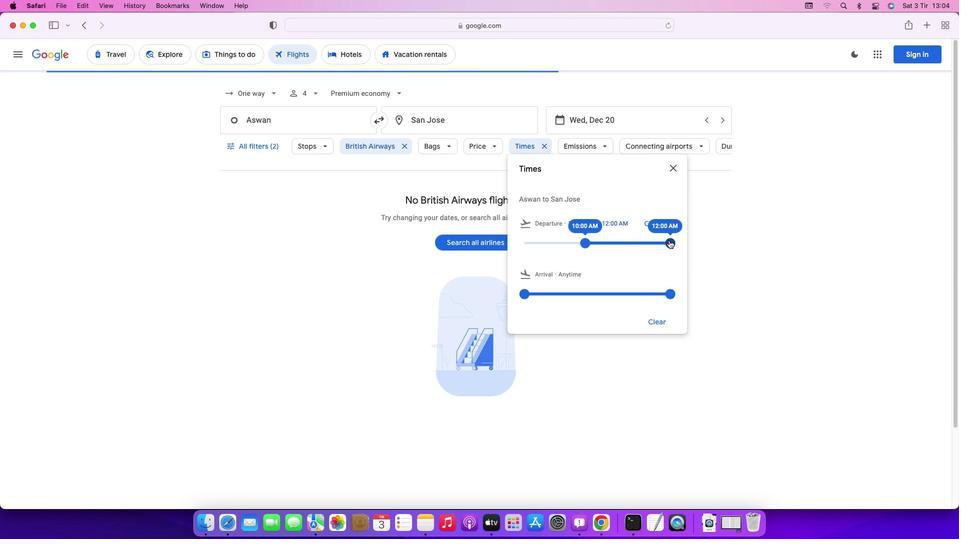 
Action: Mouse moved to (732, 253)
Screenshot: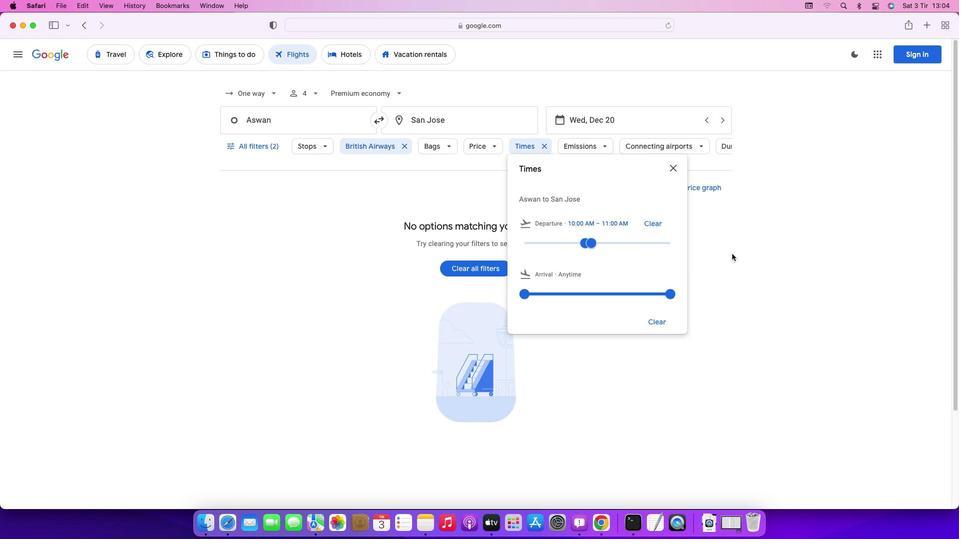 
Action: Mouse pressed left at (732, 253)
Screenshot: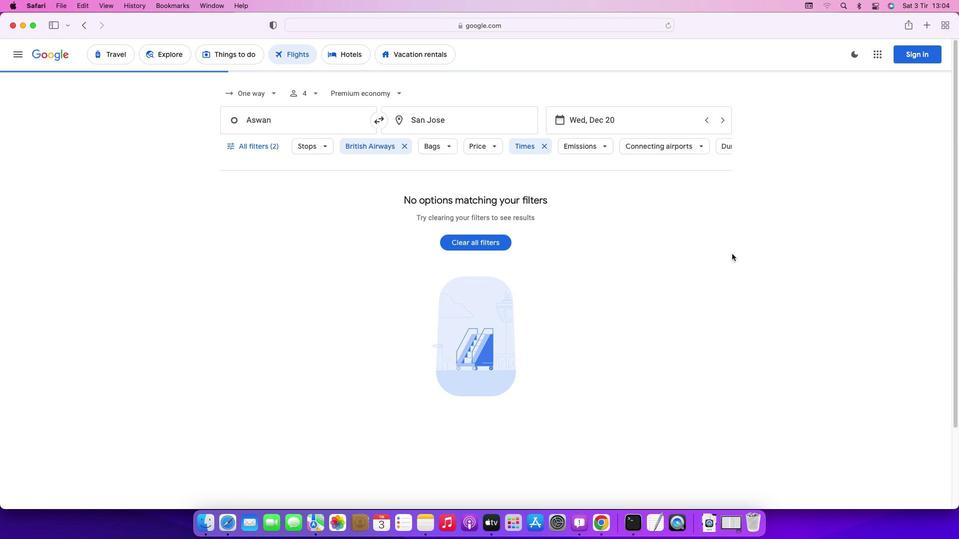
